 Task: Add Attachment from Google Drive to Card Card0000000063 in Board Board0000000016 in Workspace WS0000000006 in Trello. Add Cover Orange to Card Card0000000063 in Board Board0000000016 in Workspace WS0000000006 in Trello. Add "Add Label …" with "Title" Title0000000063 to Button Button0000000063 to Card Card0000000063 in Board Board0000000016 in Workspace WS0000000006 in Trello. Add Description DS0000000063 to Card Card0000000063 in Board Board0000000016 in Workspace WS0000000006 in Trello. Add Comment CM0000000063 to Card Card0000000063 in Board Board0000000016 in Workspace WS0000000006 in Trello
Action: Mouse moved to (99, 350)
Screenshot: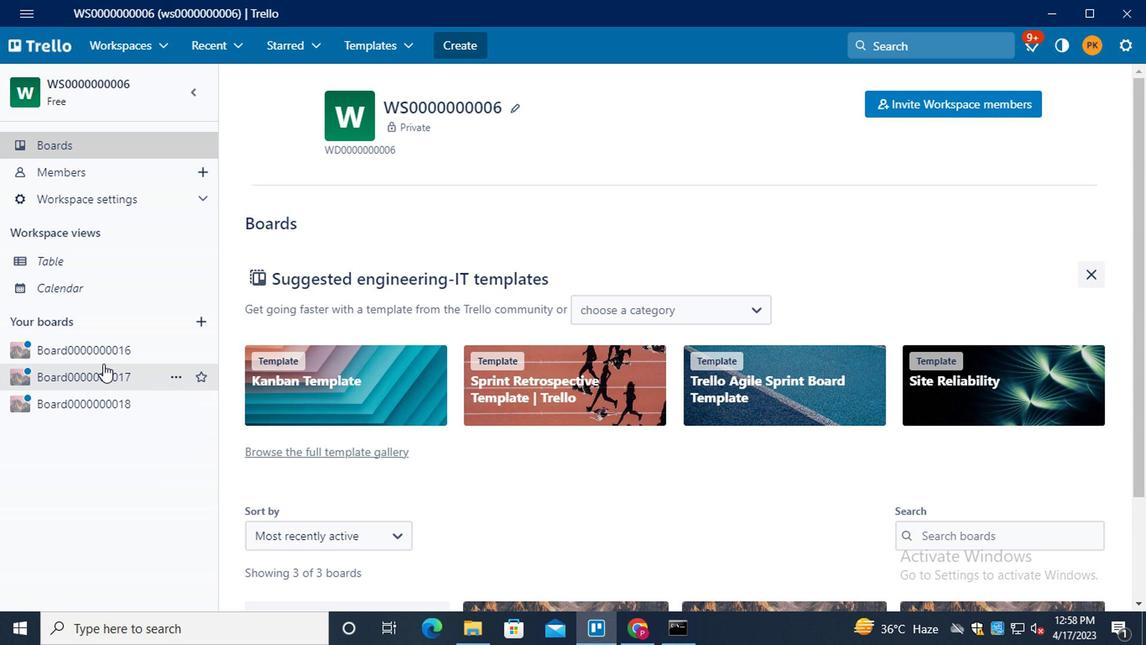 
Action: Mouse pressed left at (99, 350)
Screenshot: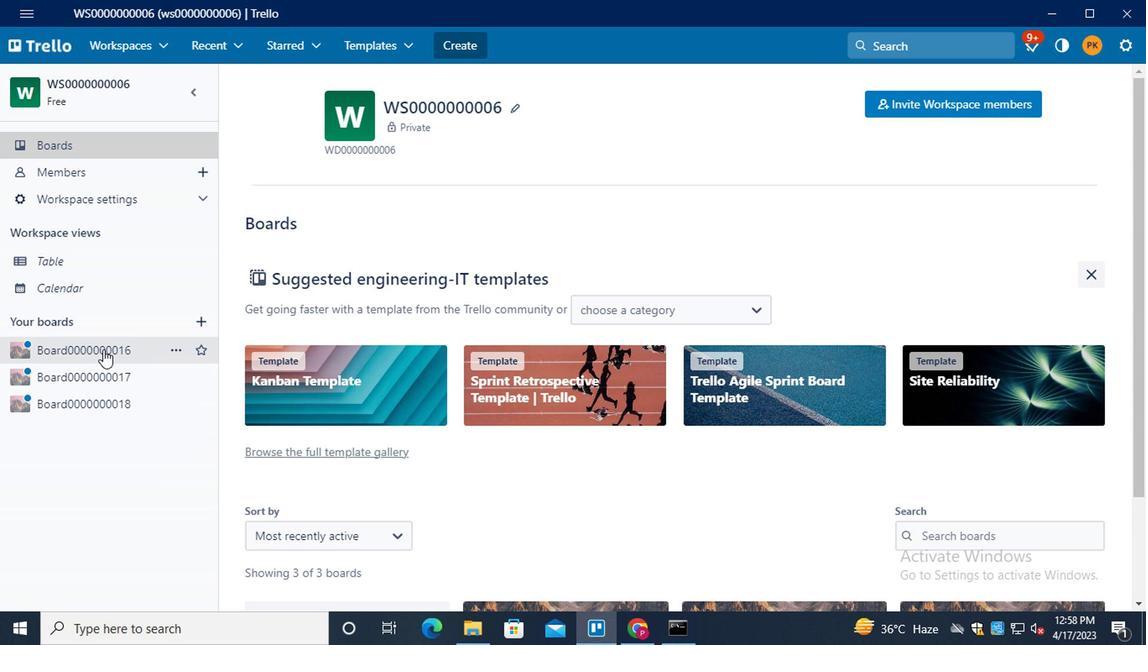 
Action: Mouse moved to (304, 470)
Screenshot: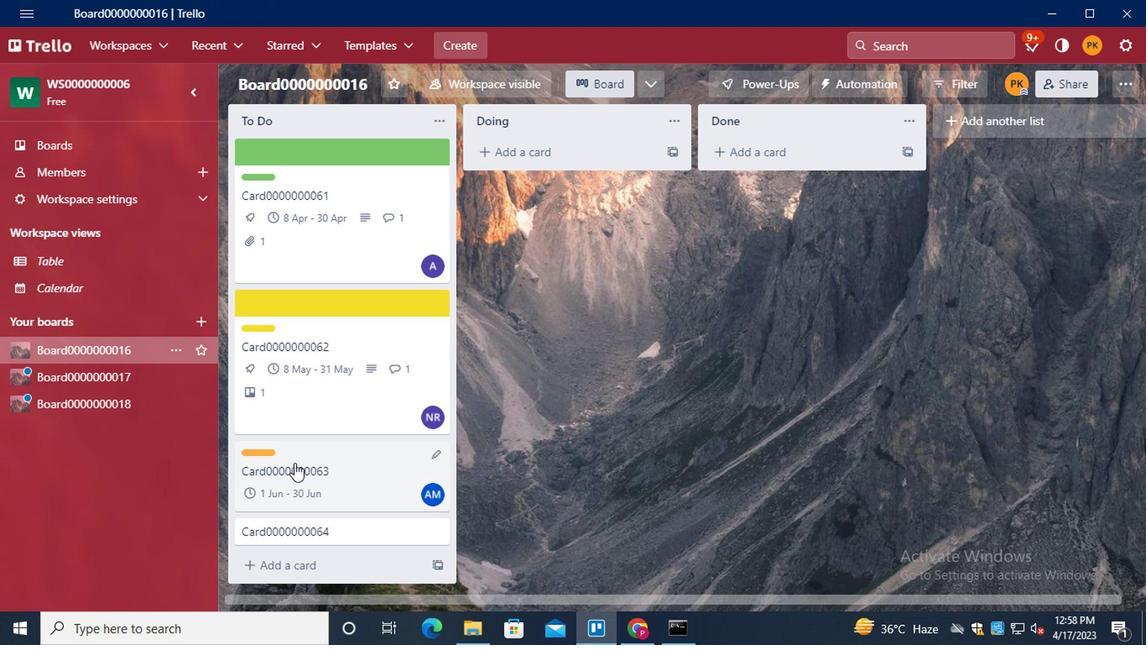 
Action: Mouse pressed left at (304, 470)
Screenshot: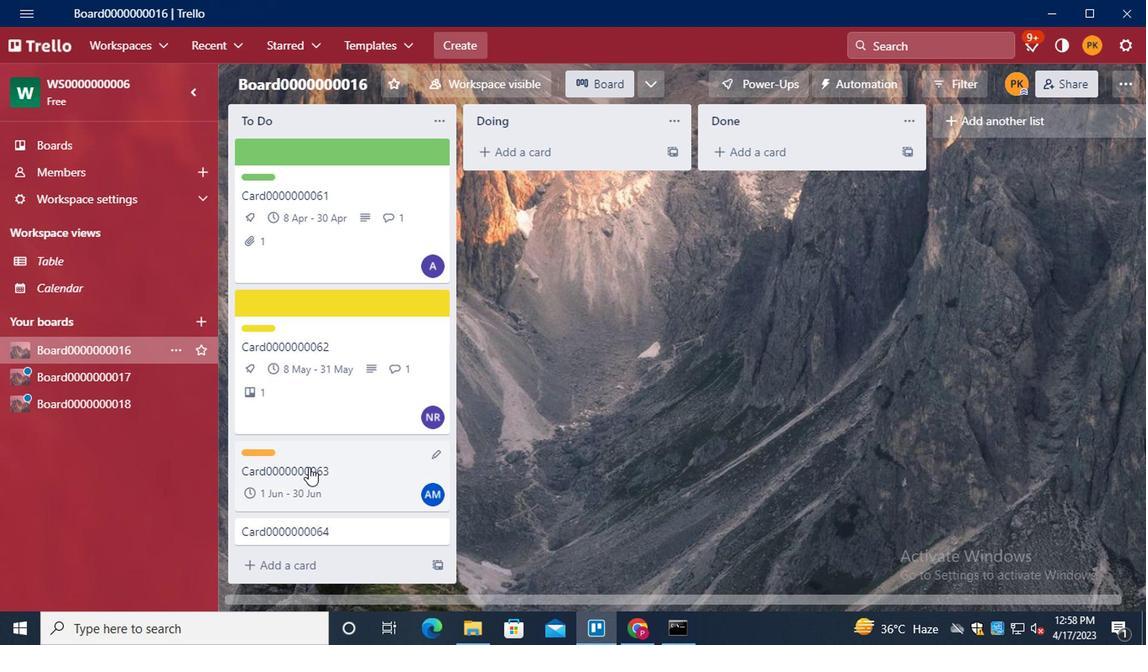 
Action: Mouse moved to (772, 298)
Screenshot: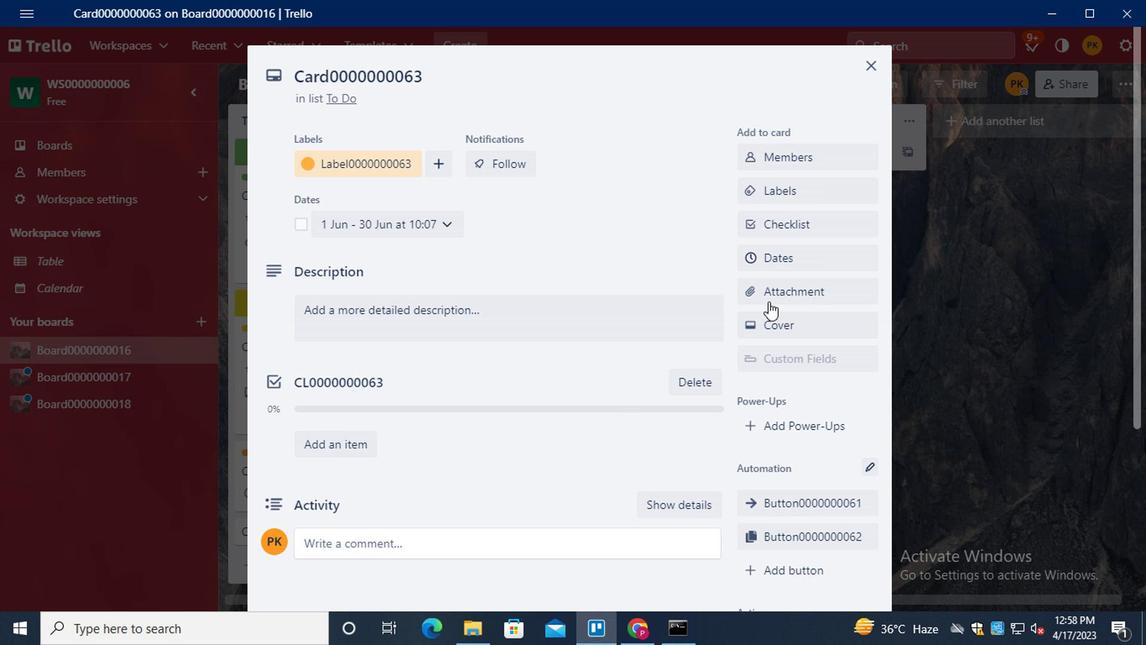 
Action: Mouse pressed left at (772, 298)
Screenshot: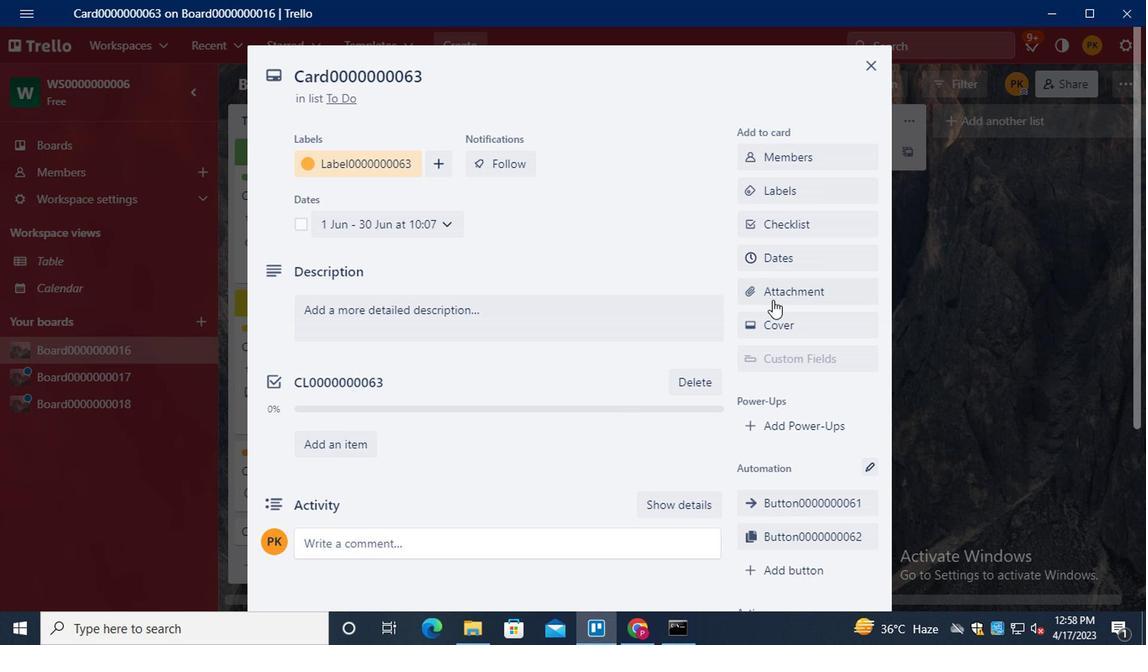 
Action: Mouse moved to (811, 206)
Screenshot: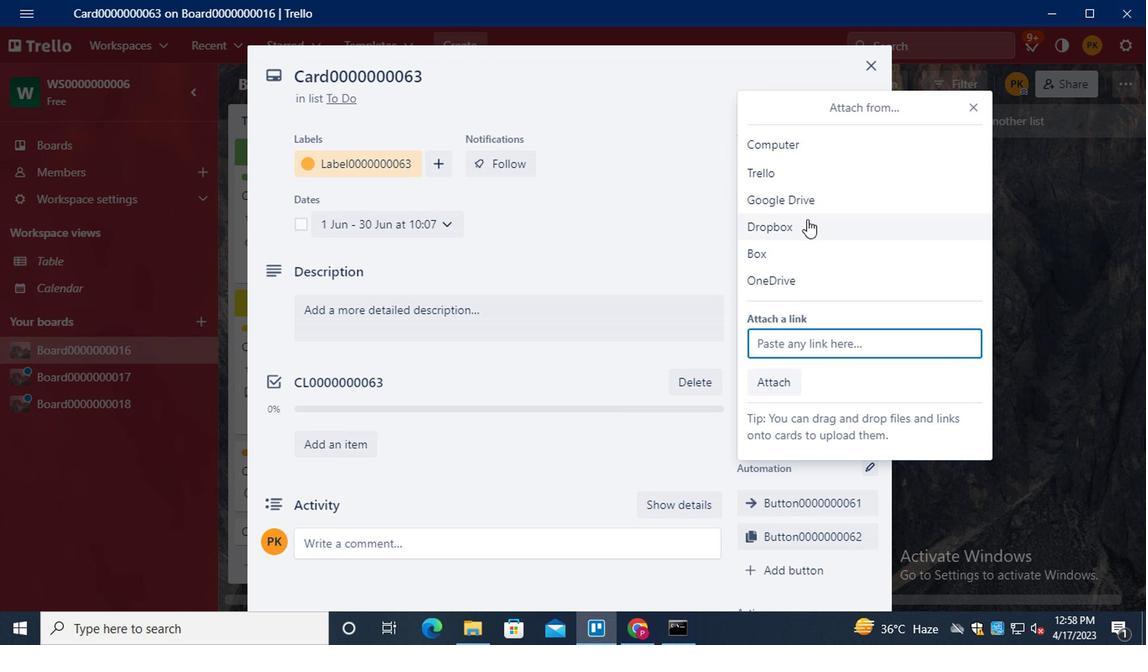 
Action: Mouse pressed left at (811, 206)
Screenshot: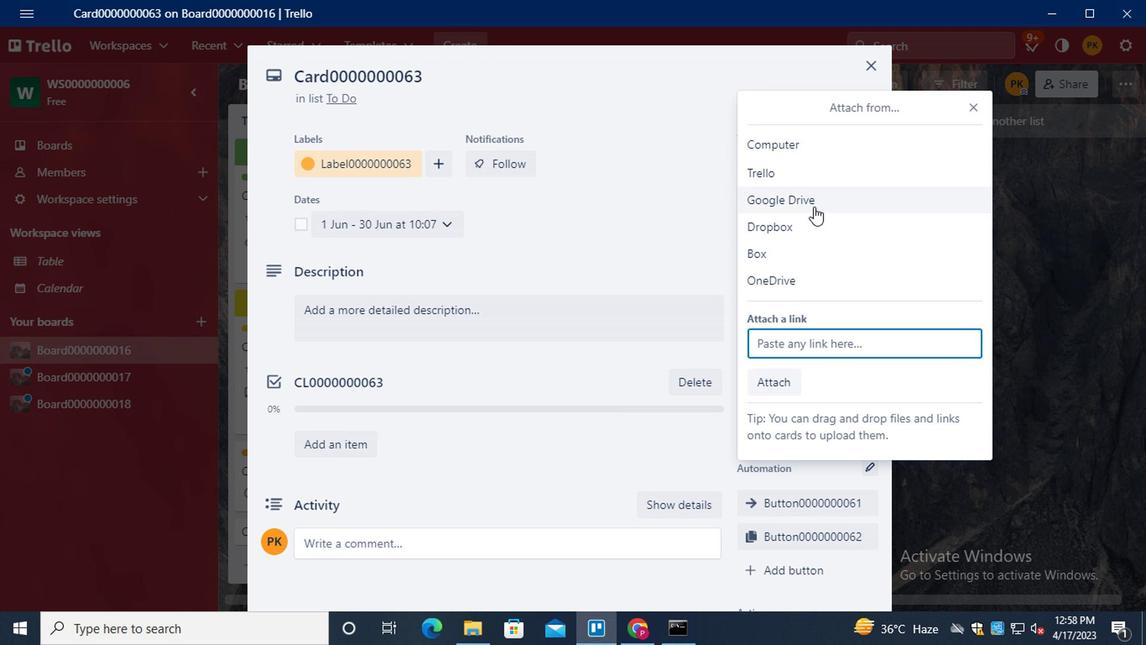 
Action: Mouse moved to (575, 270)
Screenshot: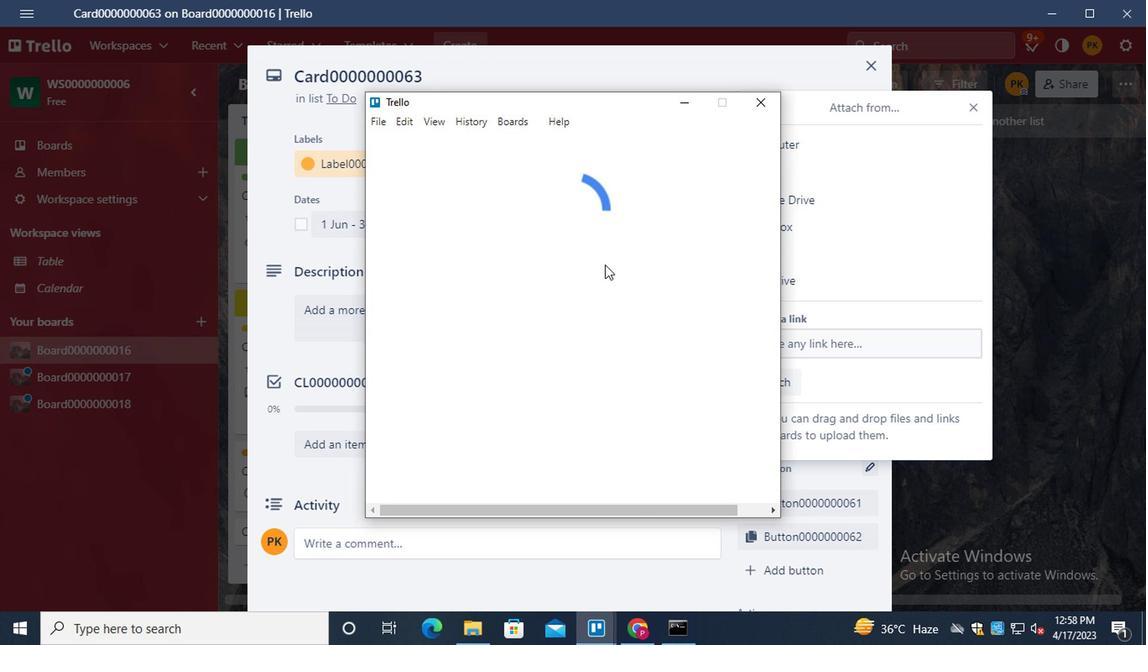 
Action: Mouse scrolled (575, 269) with delta (0, -1)
Screenshot: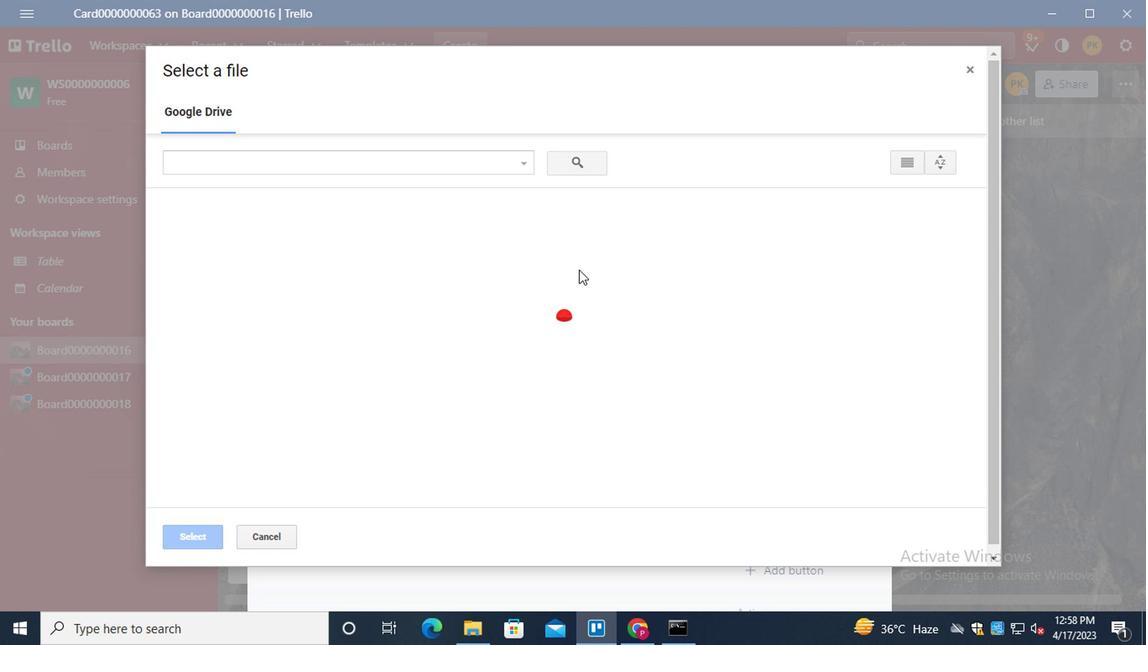 
Action: Mouse scrolled (575, 269) with delta (0, -1)
Screenshot: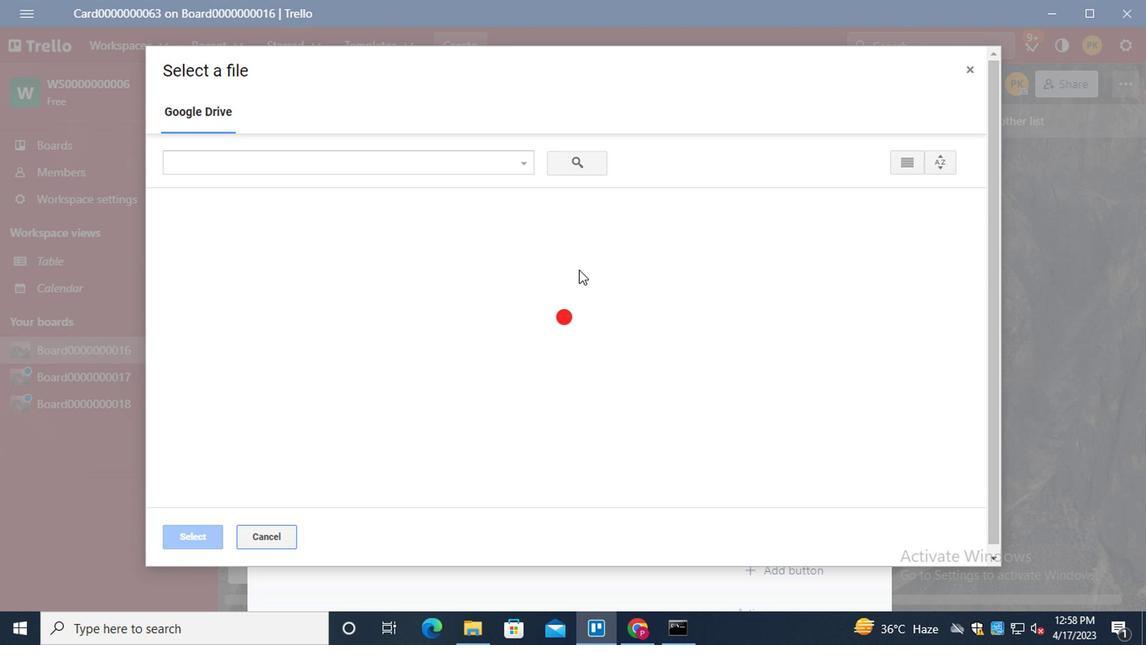 
Action: Mouse scrolled (575, 269) with delta (0, -1)
Screenshot: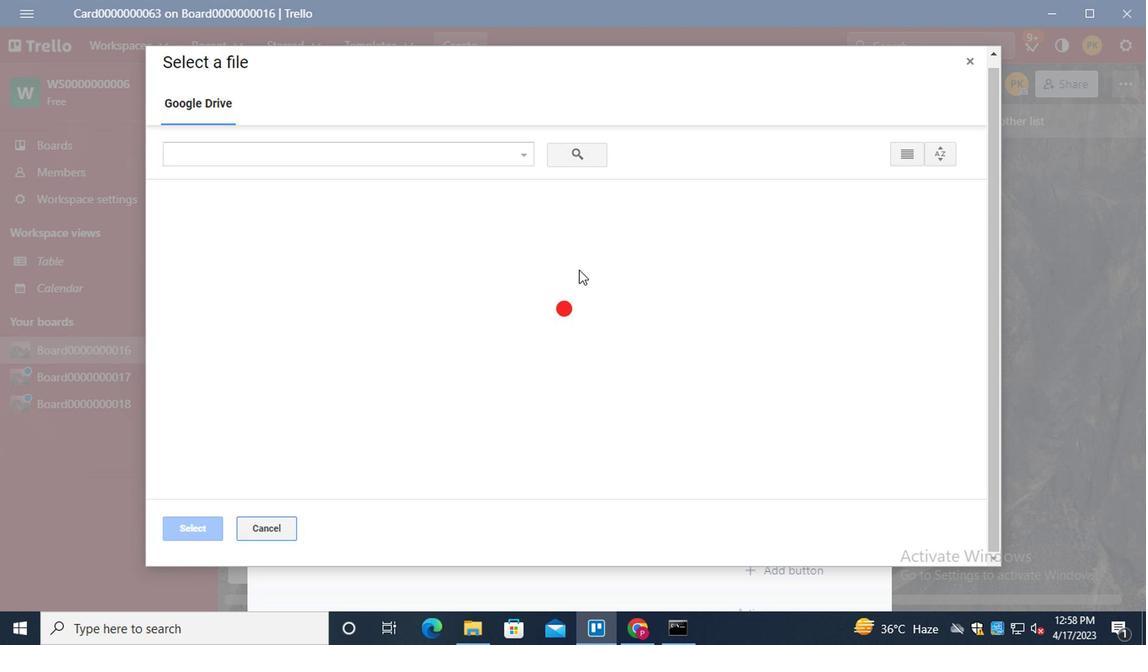 
Action: Mouse scrolled (575, 269) with delta (0, -1)
Screenshot: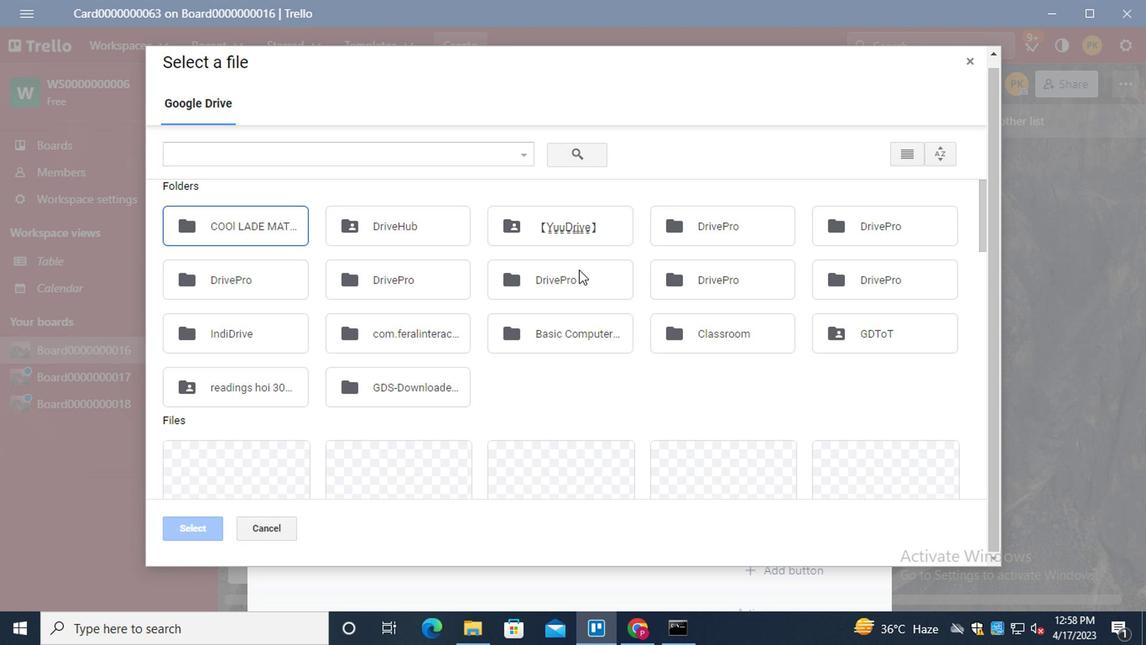
Action: Mouse scrolled (575, 269) with delta (0, -1)
Screenshot: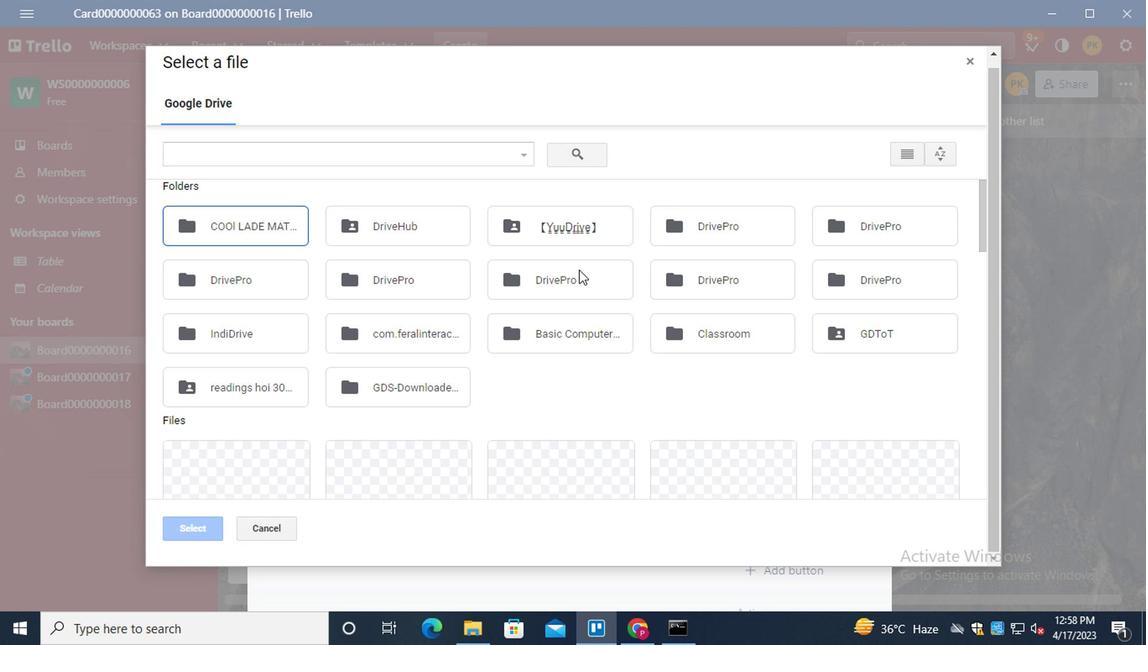 
Action: Mouse scrolled (575, 269) with delta (0, -1)
Screenshot: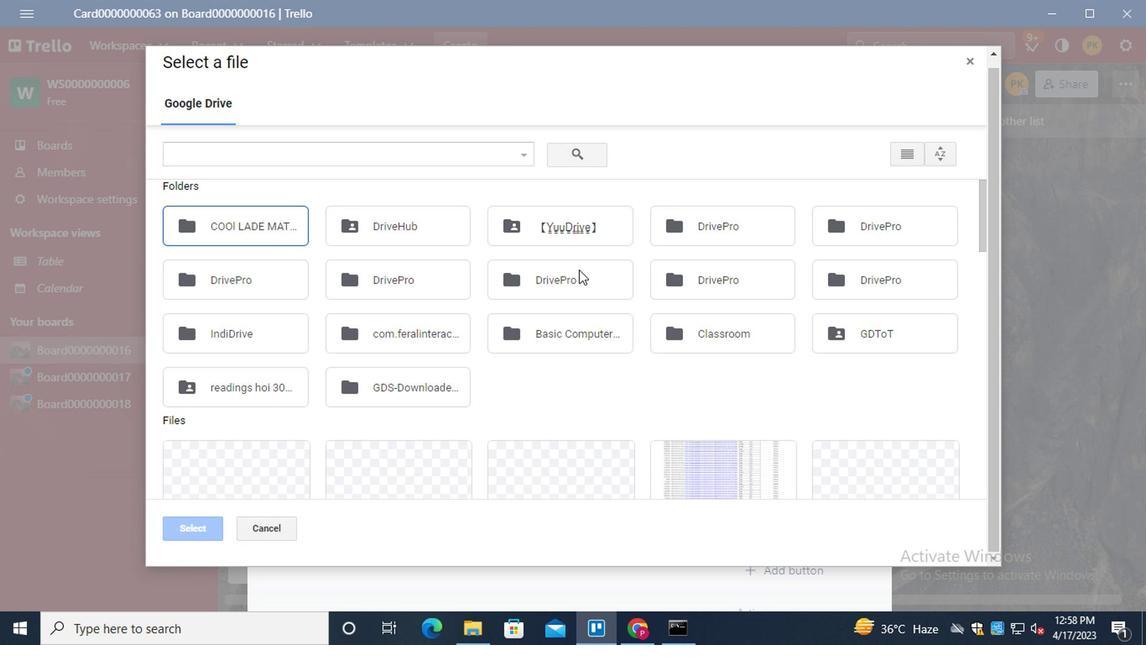 
Action: Mouse scrolled (575, 269) with delta (0, -1)
Screenshot: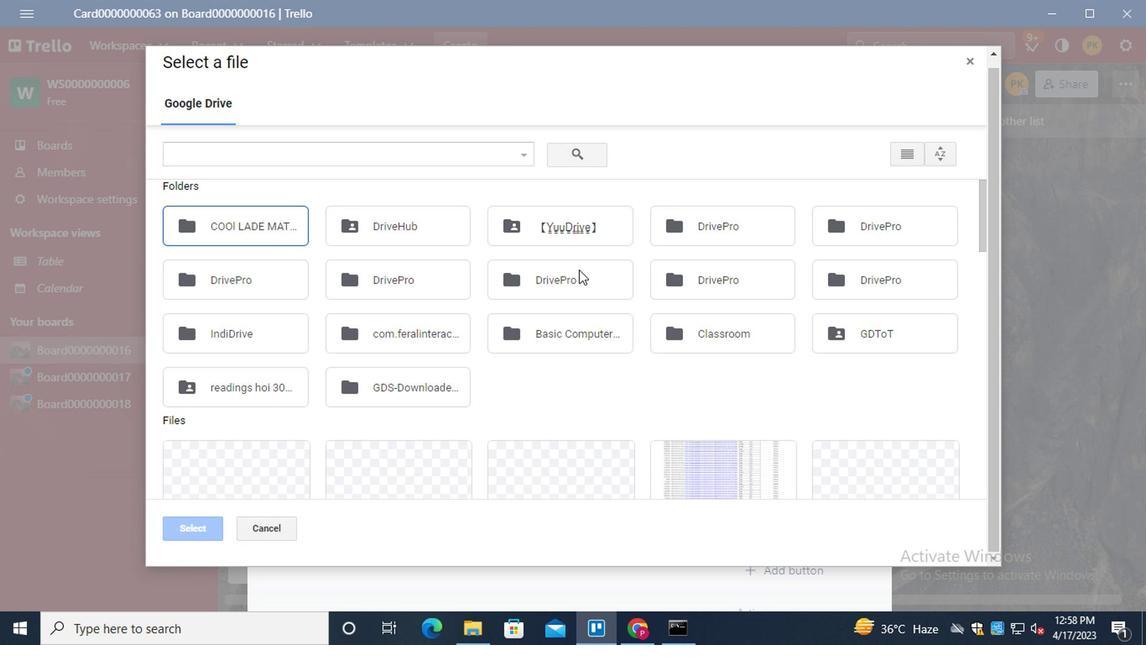 
Action: Mouse moved to (903, 349)
Screenshot: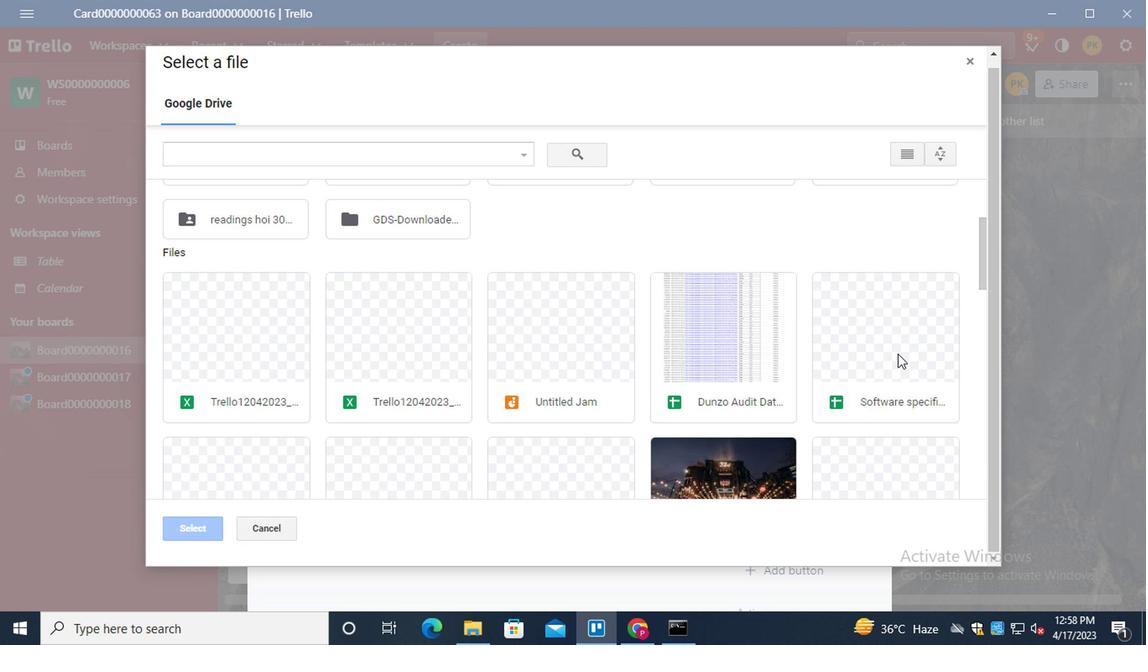 
Action: Mouse pressed left at (903, 349)
Screenshot: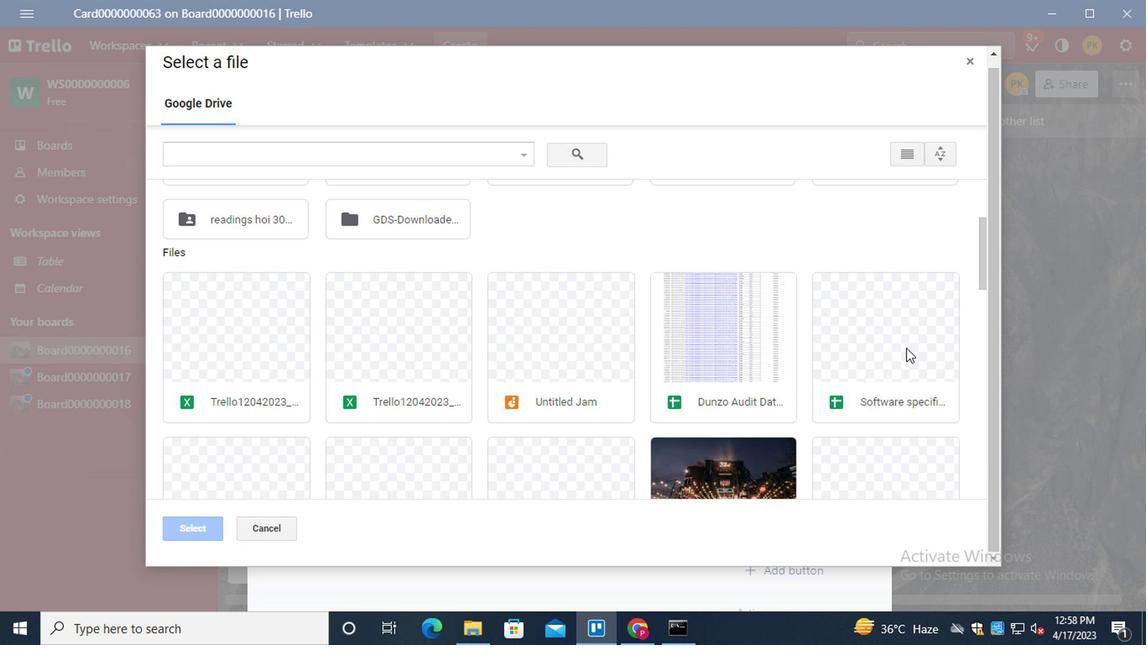 
Action: Mouse moved to (181, 530)
Screenshot: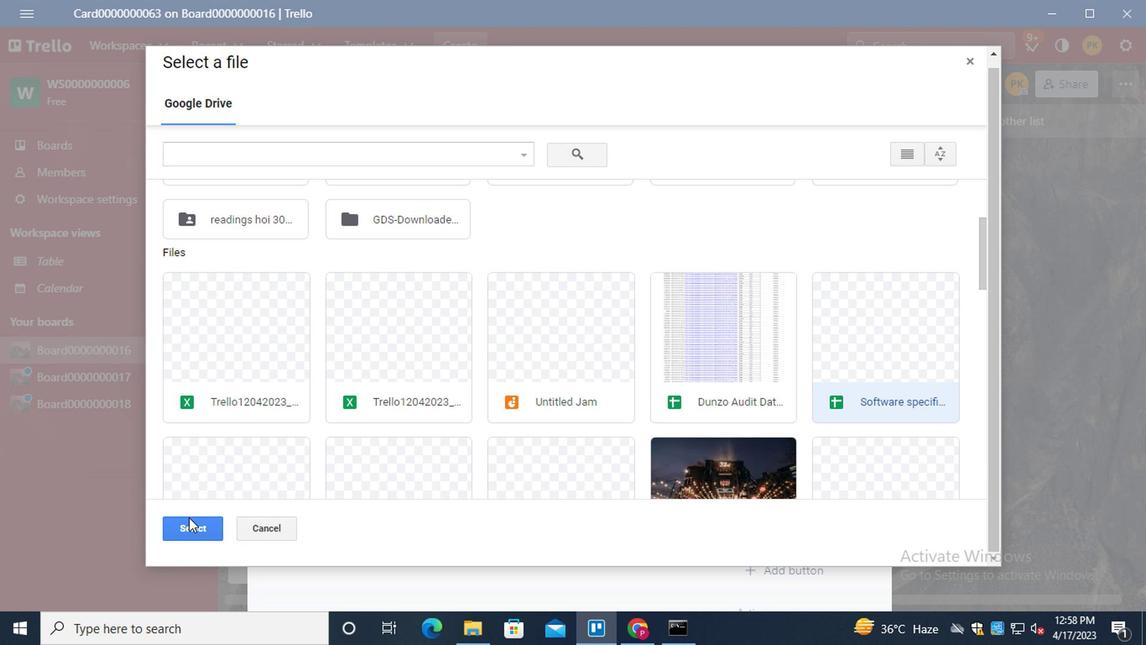
Action: Mouse pressed left at (181, 530)
Screenshot: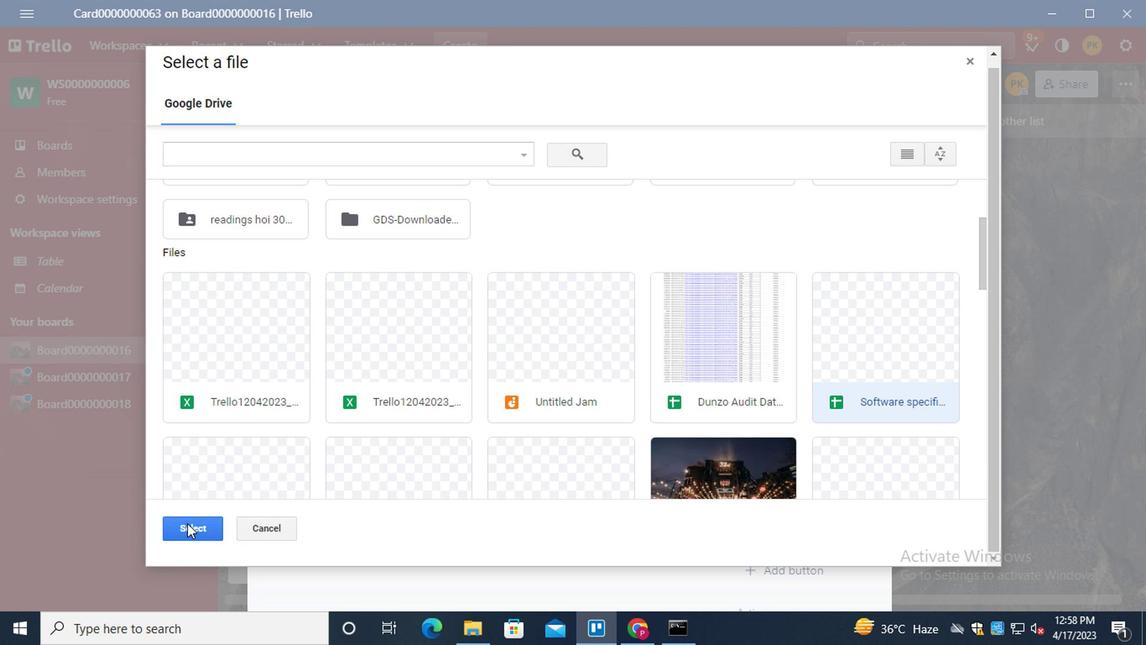 
Action: Mouse moved to (779, 330)
Screenshot: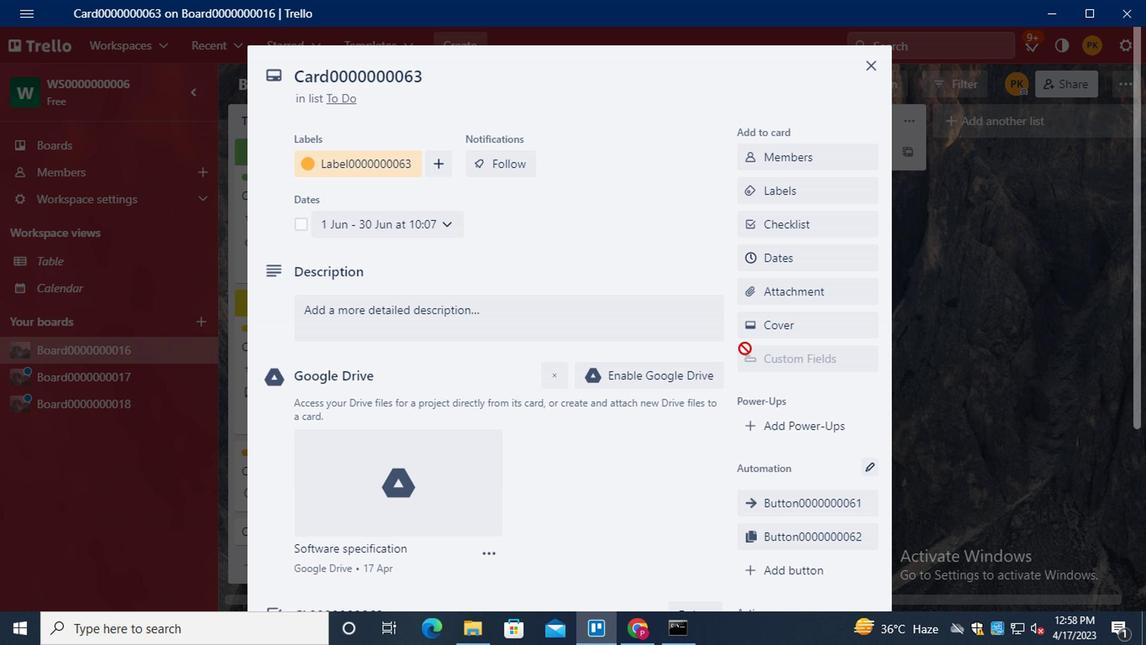 
Action: Mouse pressed left at (779, 330)
Screenshot: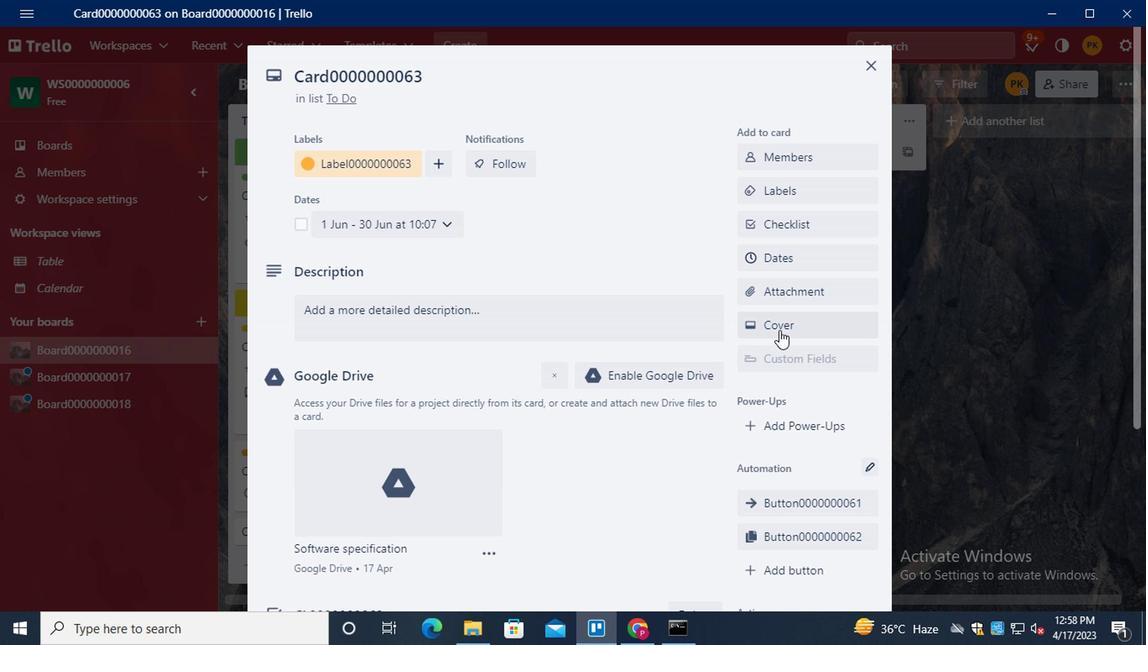 
Action: Mouse moved to (861, 287)
Screenshot: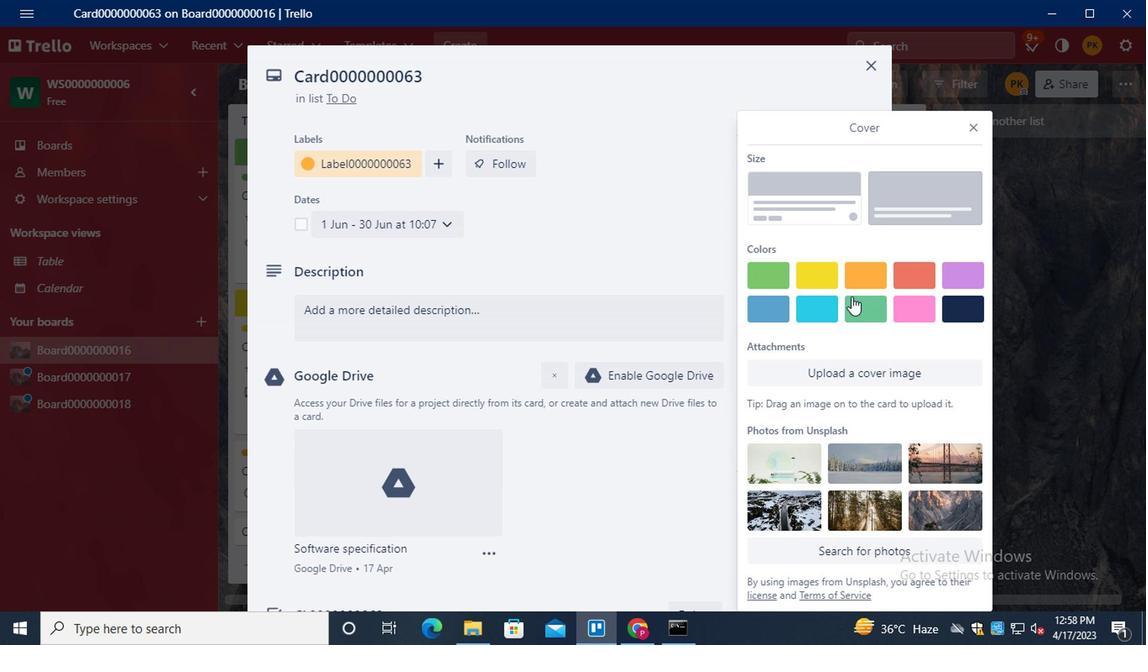 
Action: Mouse pressed left at (861, 287)
Screenshot: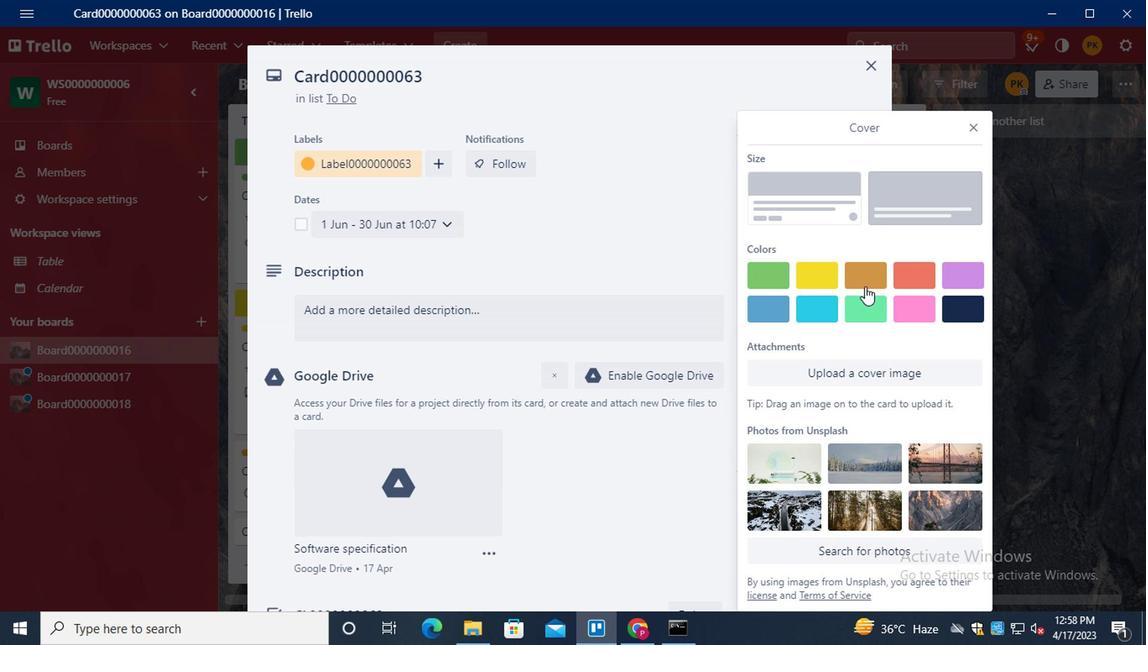 
Action: Mouse moved to (974, 91)
Screenshot: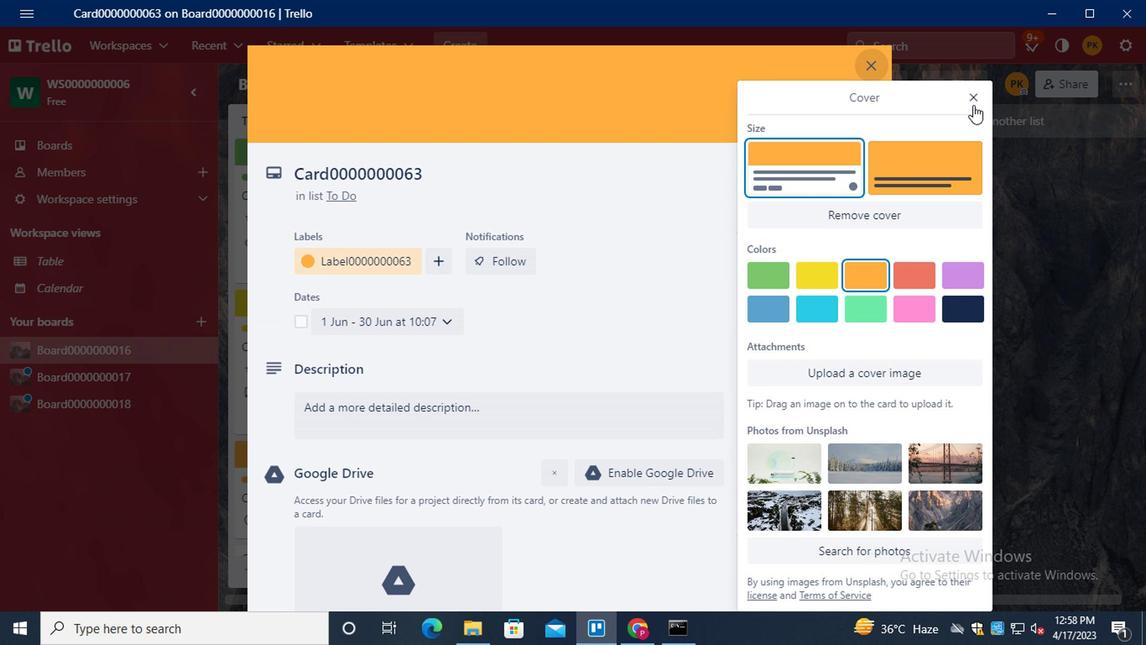 
Action: Mouse pressed left at (974, 91)
Screenshot: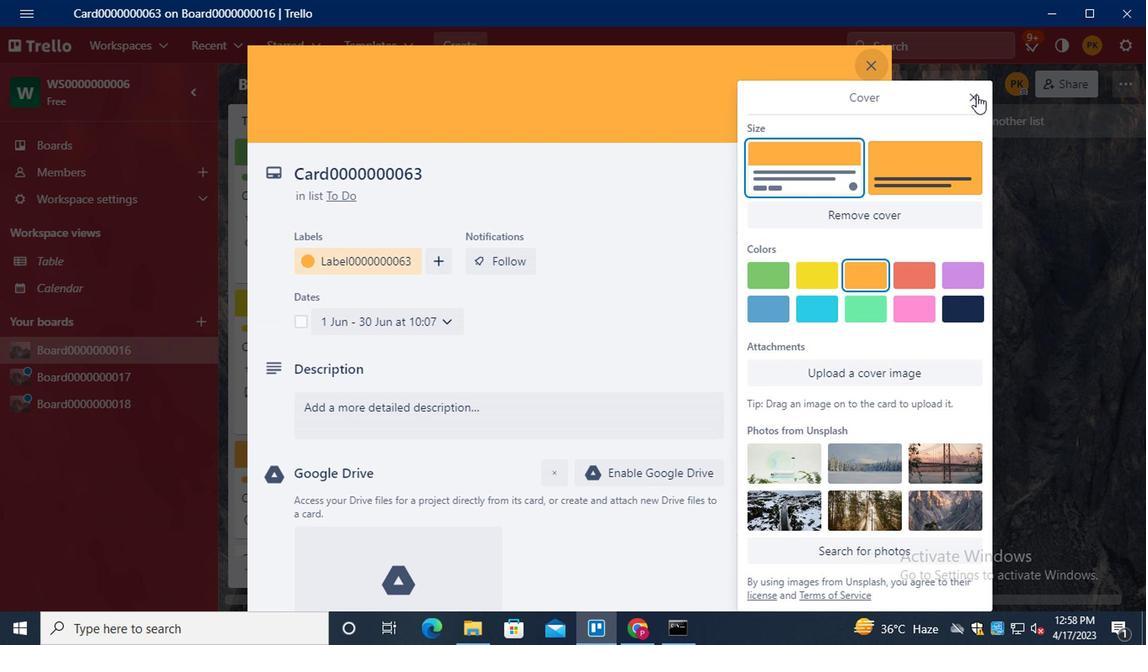 
Action: Mouse moved to (612, 356)
Screenshot: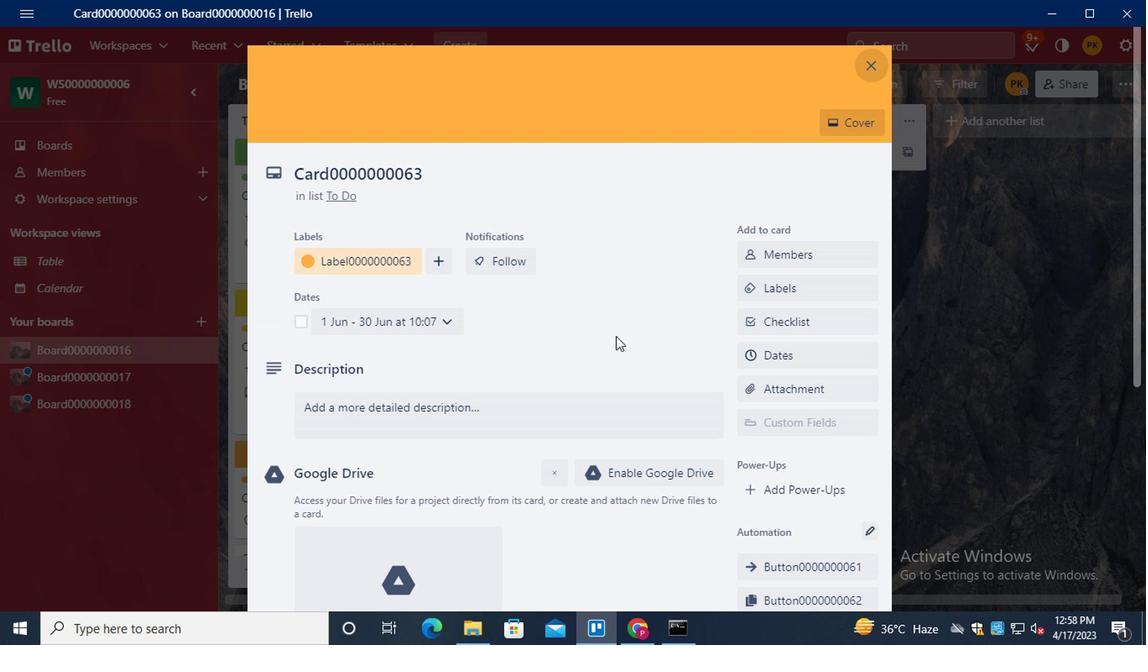 
Action: Mouse scrolled (612, 355) with delta (0, 0)
Screenshot: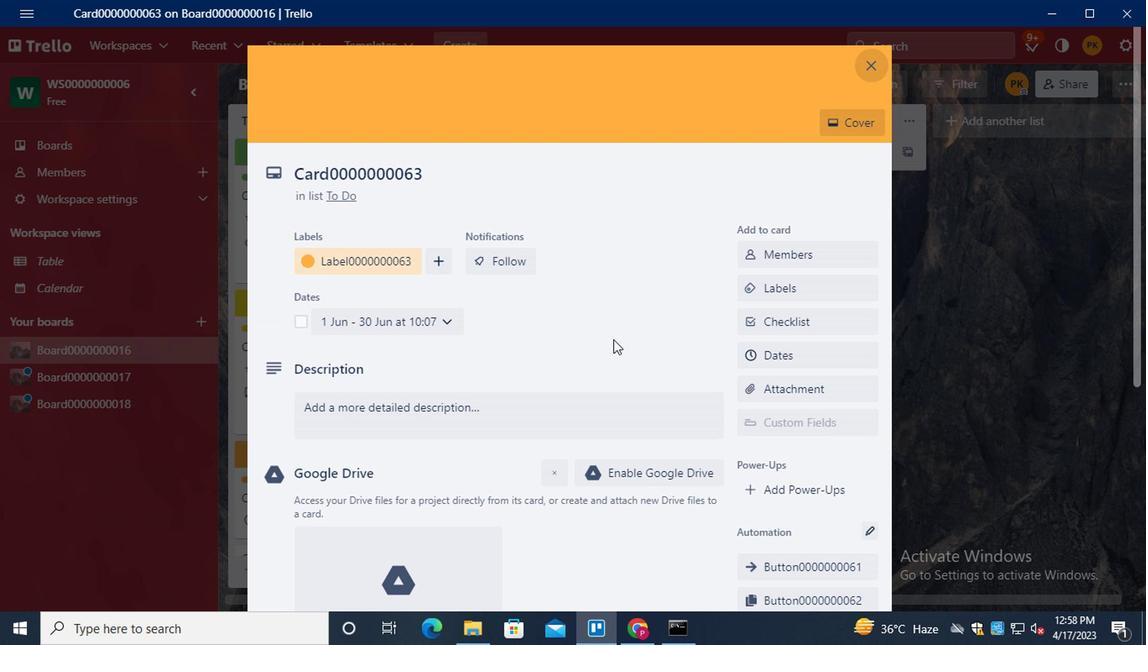 
Action: Mouse moved to (615, 360)
Screenshot: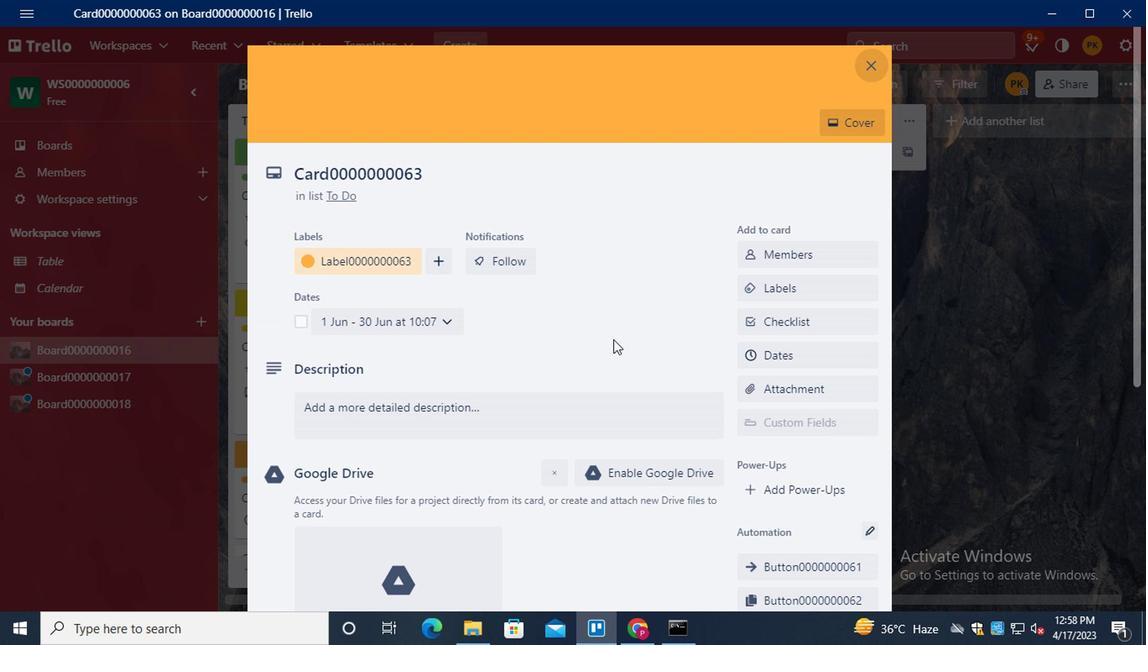 
Action: Mouse scrolled (615, 359) with delta (0, 0)
Screenshot: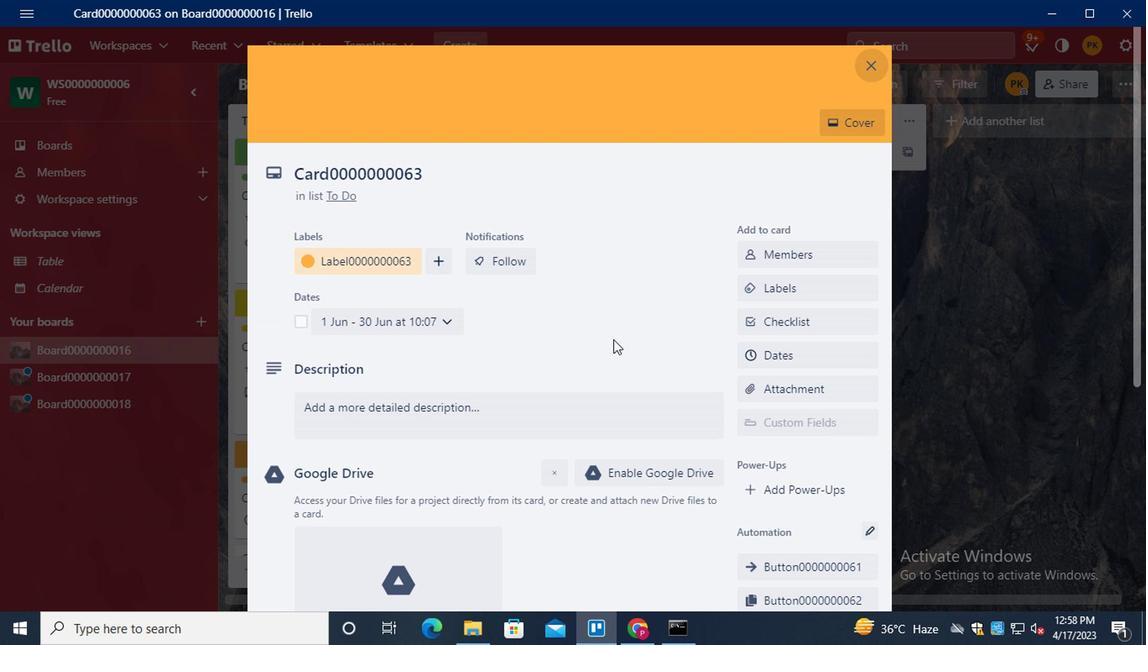 
Action: Mouse moved to (619, 364)
Screenshot: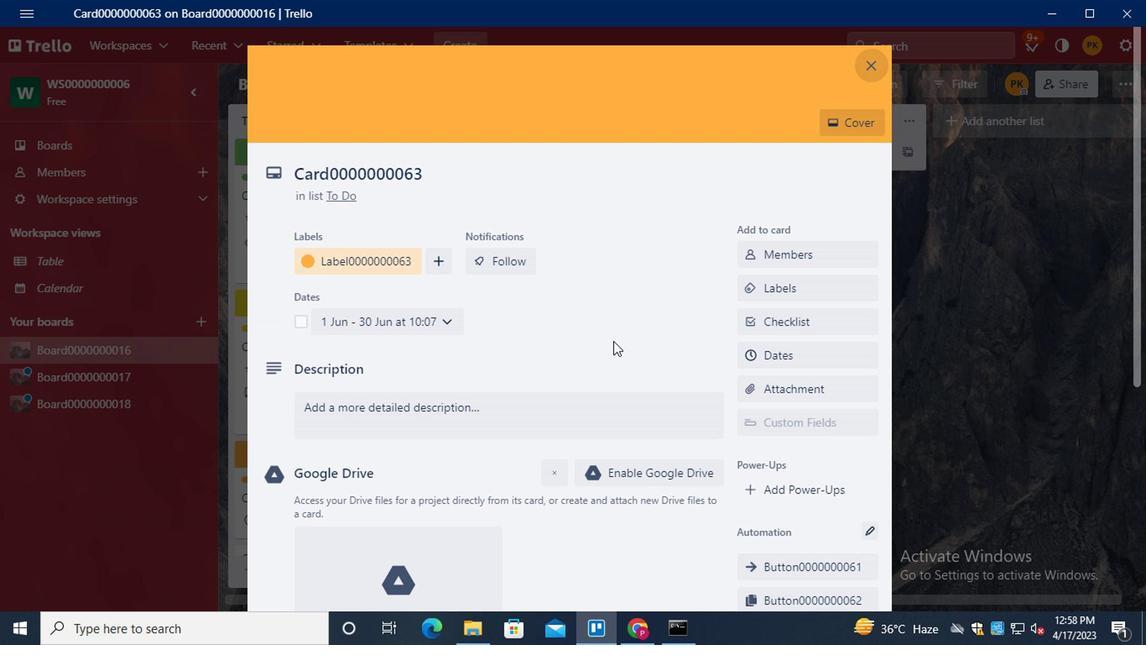 
Action: Mouse scrolled (619, 363) with delta (0, -1)
Screenshot: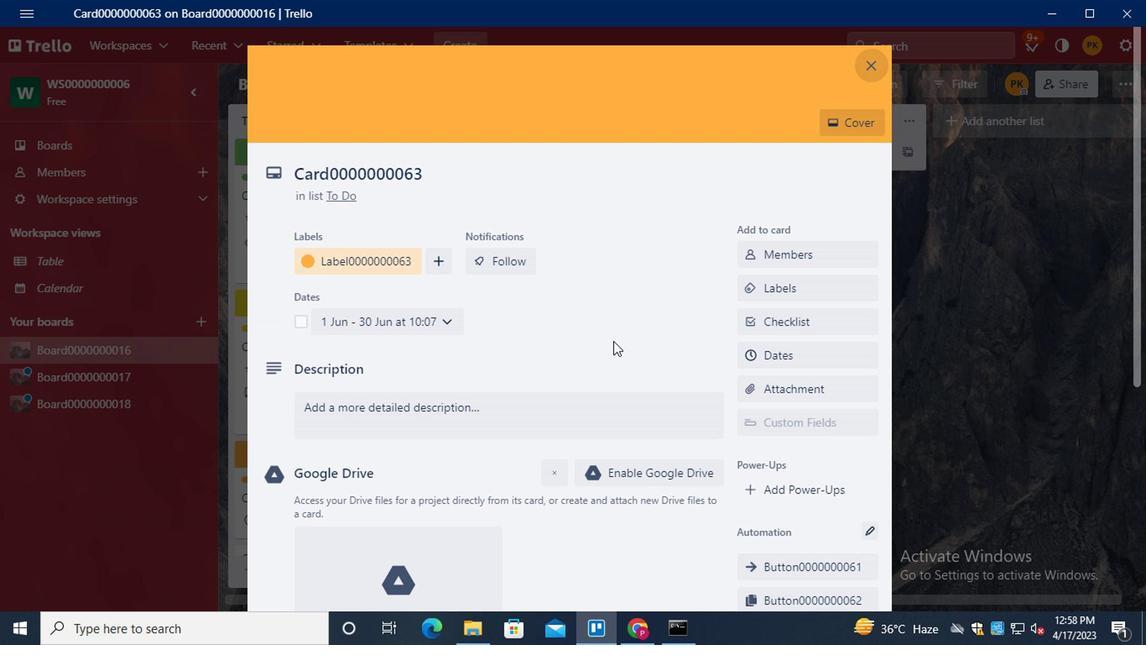 
Action: Mouse moved to (627, 371)
Screenshot: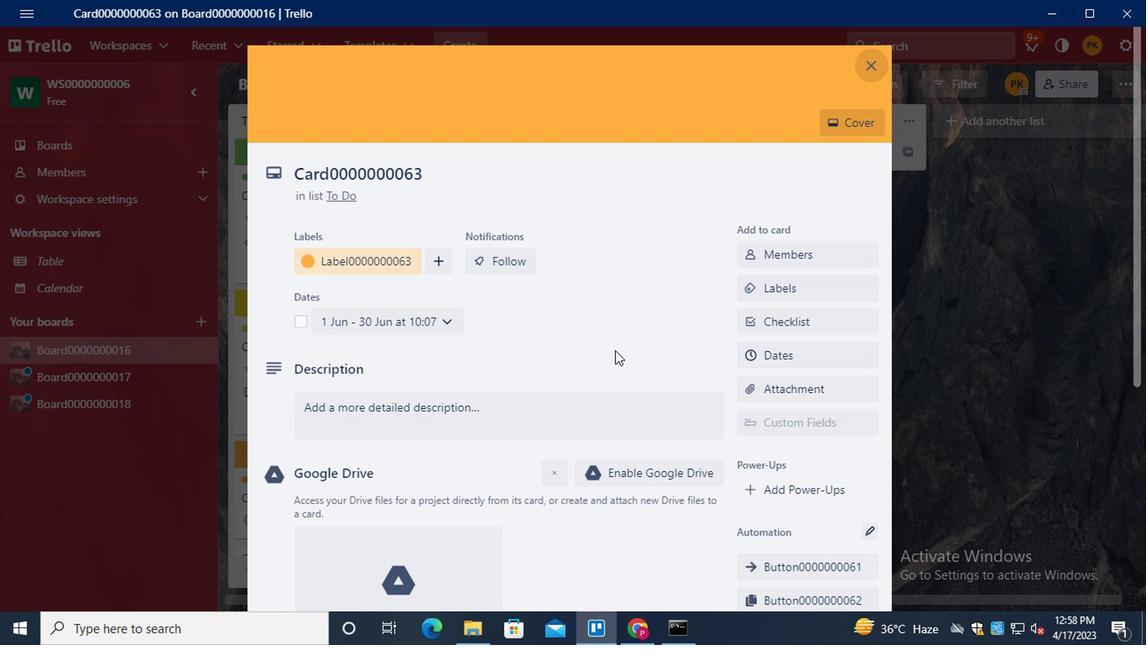 
Action: Mouse scrolled (627, 370) with delta (0, -1)
Screenshot: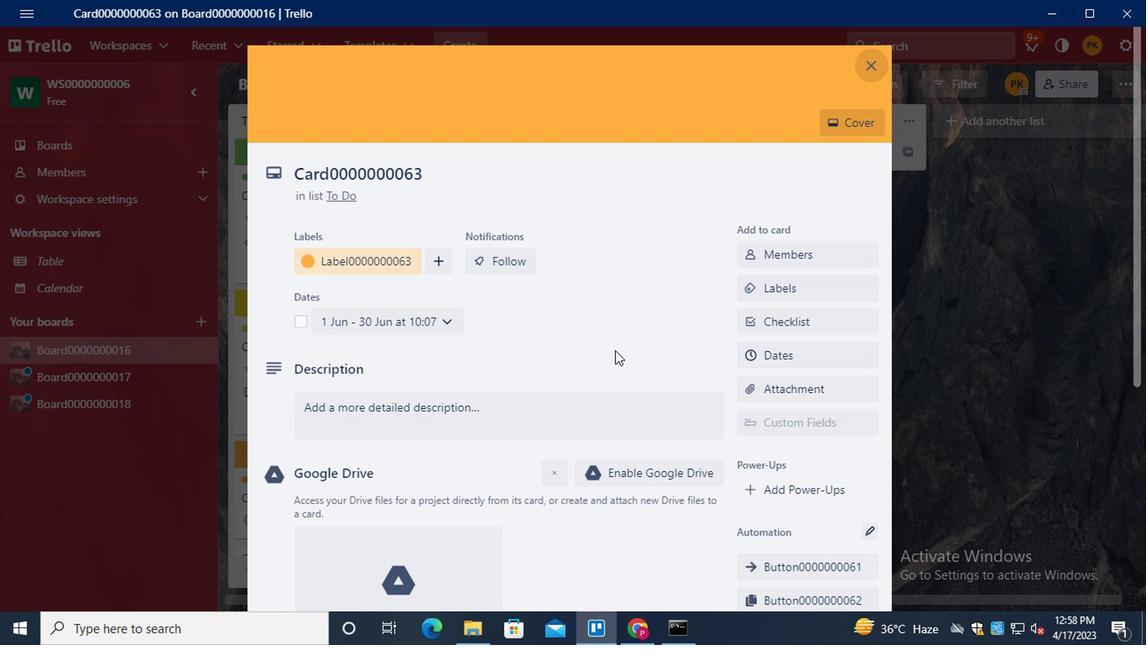 
Action: Mouse moved to (812, 301)
Screenshot: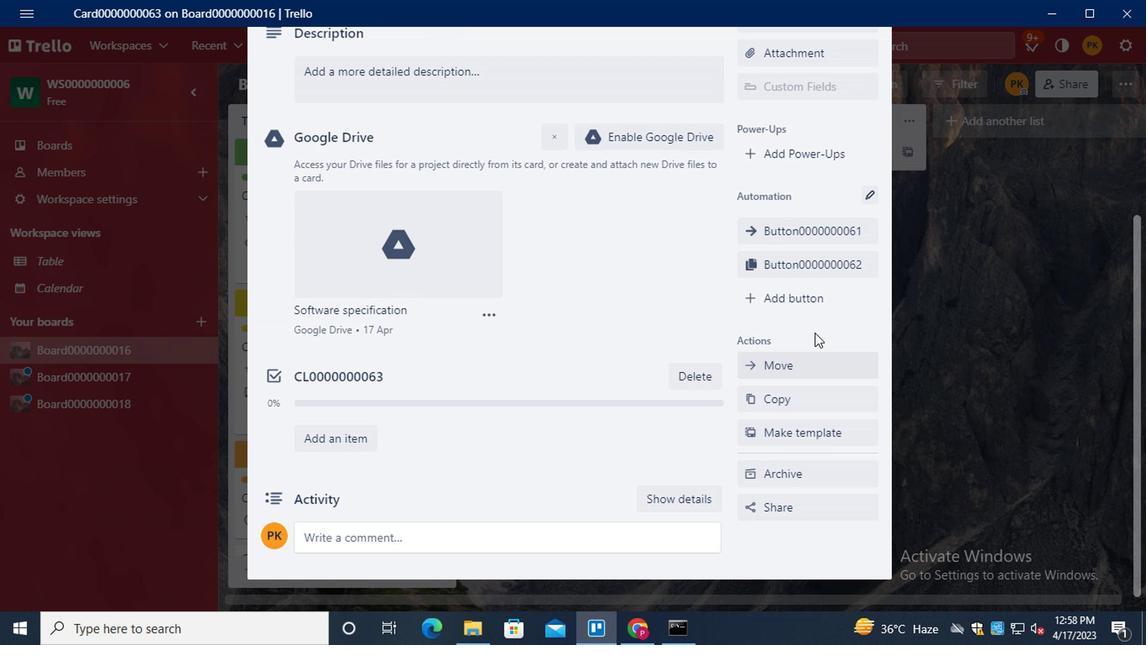 
Action: Mouse pressed left at (812, 301)
Screenshot: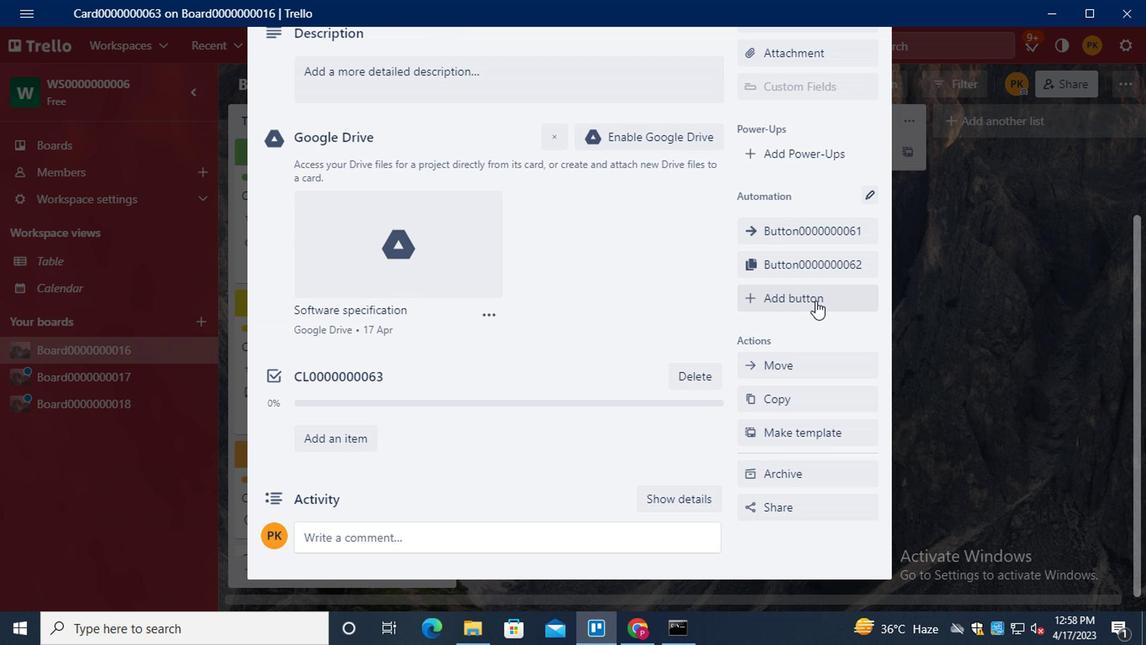 
Action: Mouse moved to (818, 225)
Screenshot: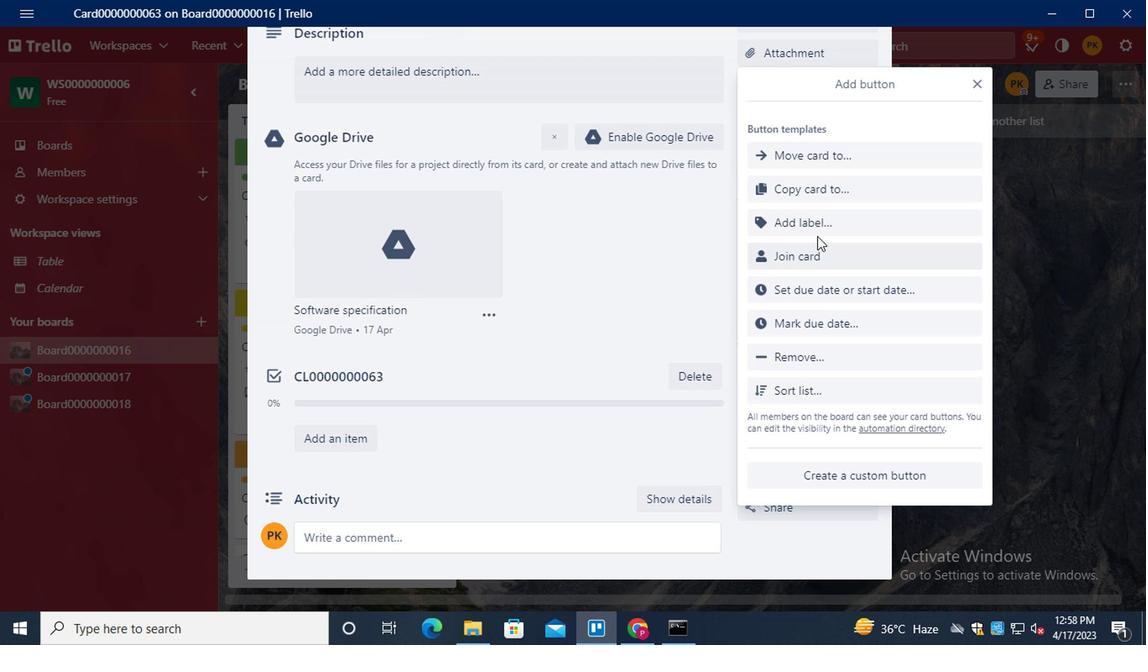 
Action: Mouse pressed left at (818, 225)
Screenshot: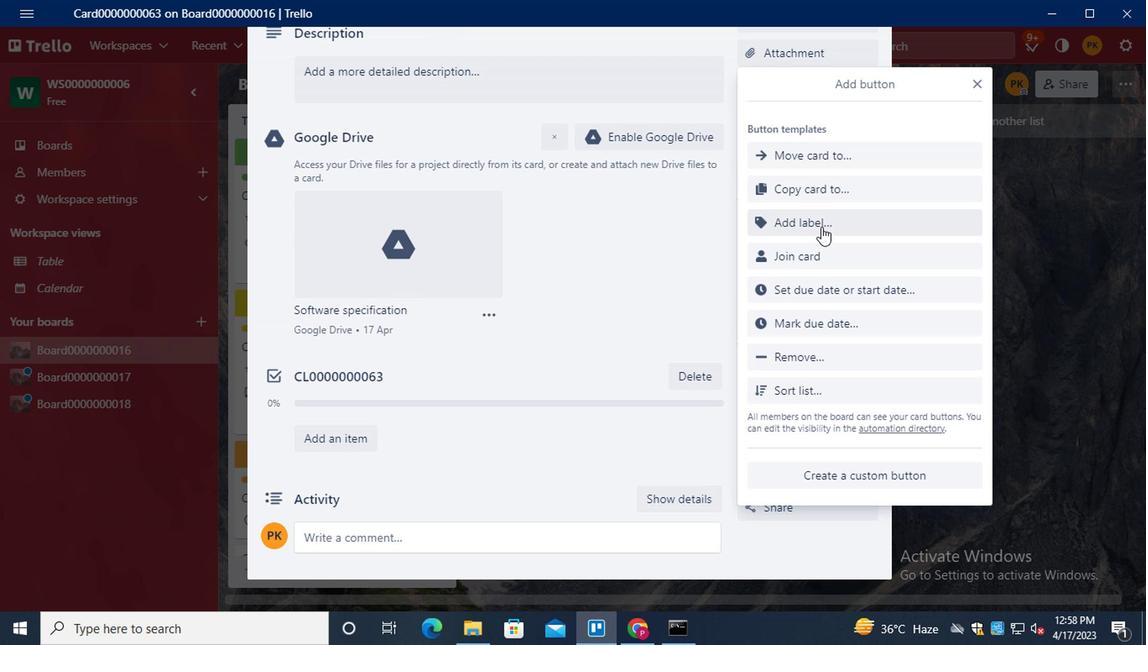 
Action: Key pressed <Key.shift>TITLE0000000063
Screenshot: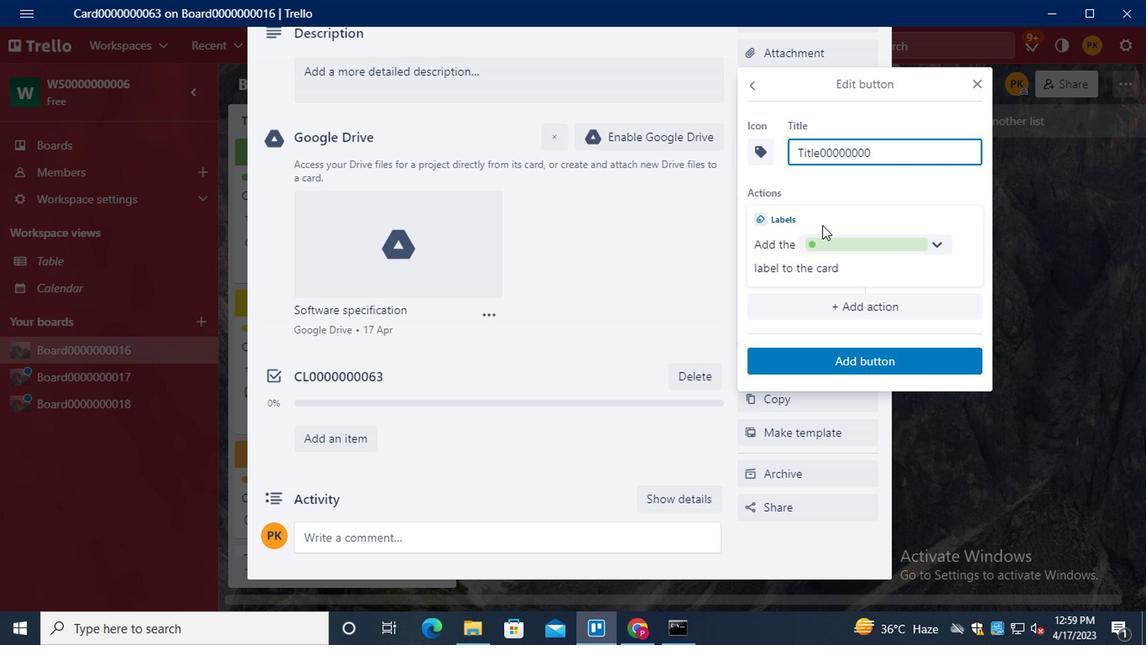
Action: Mouse moved to (846, 360)
Screenshot: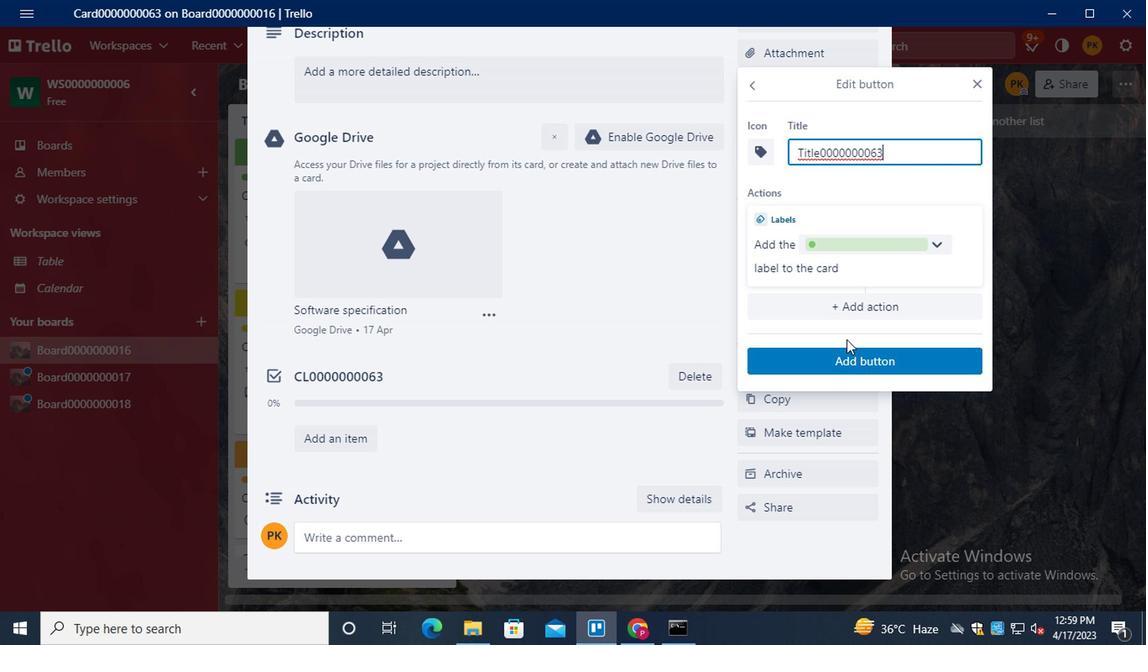 
Action: Mouse pressed left at (846, 360)
Screenshot: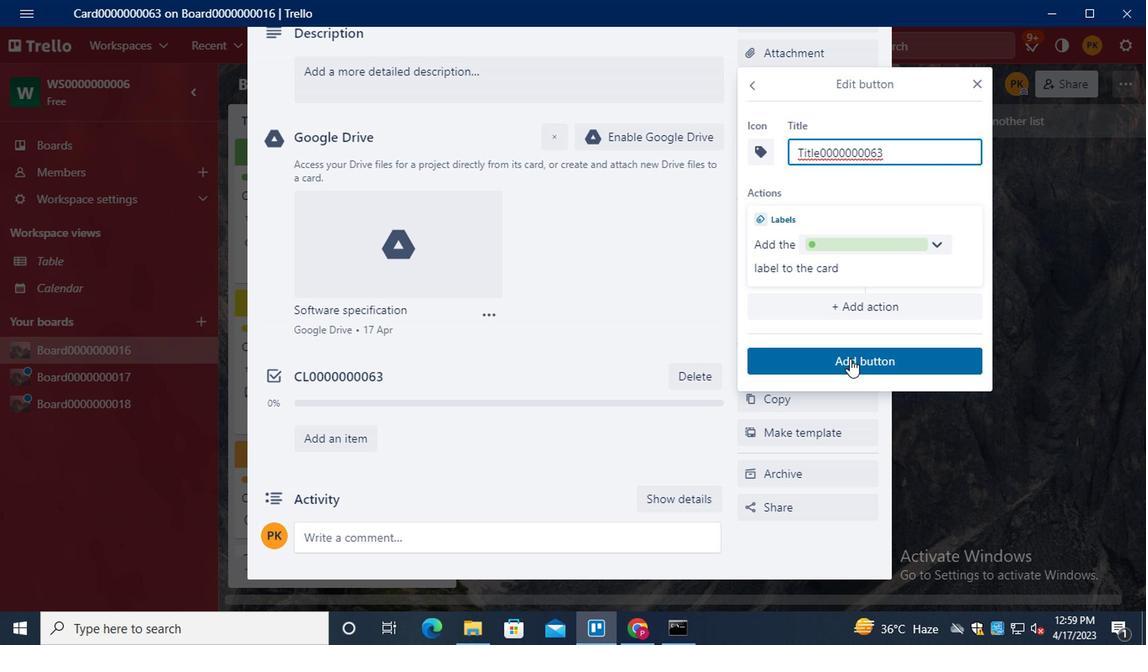 
Action: Mouse moved to (449, 79)
Screenshot: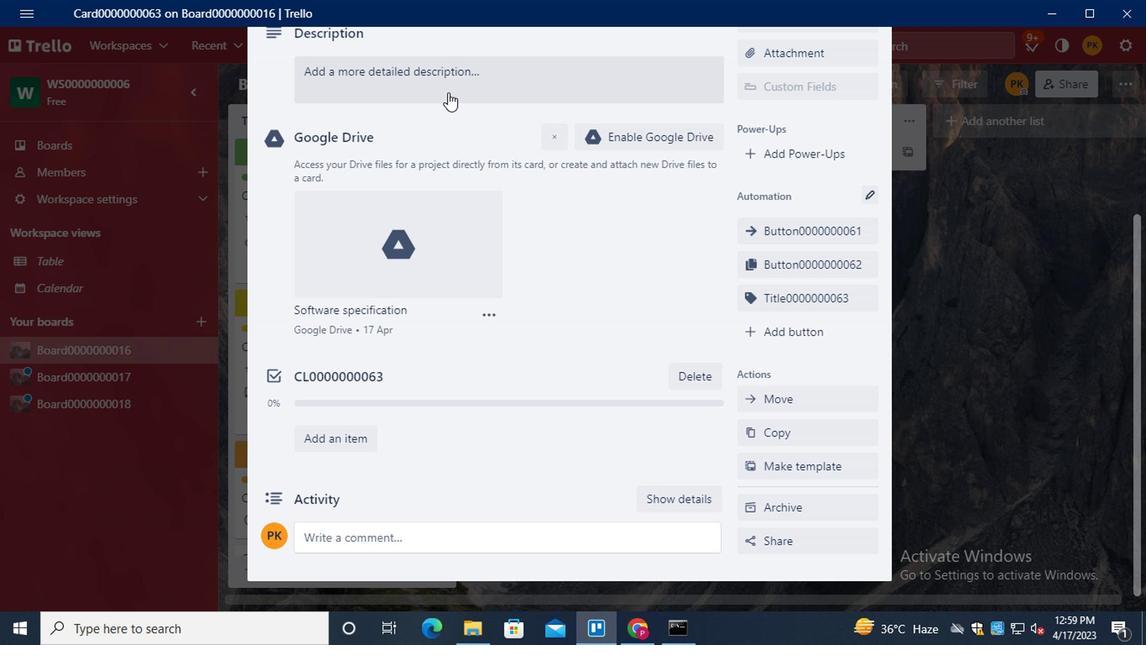
Action: Mouse pressed left at (449, 79)
Screenshot: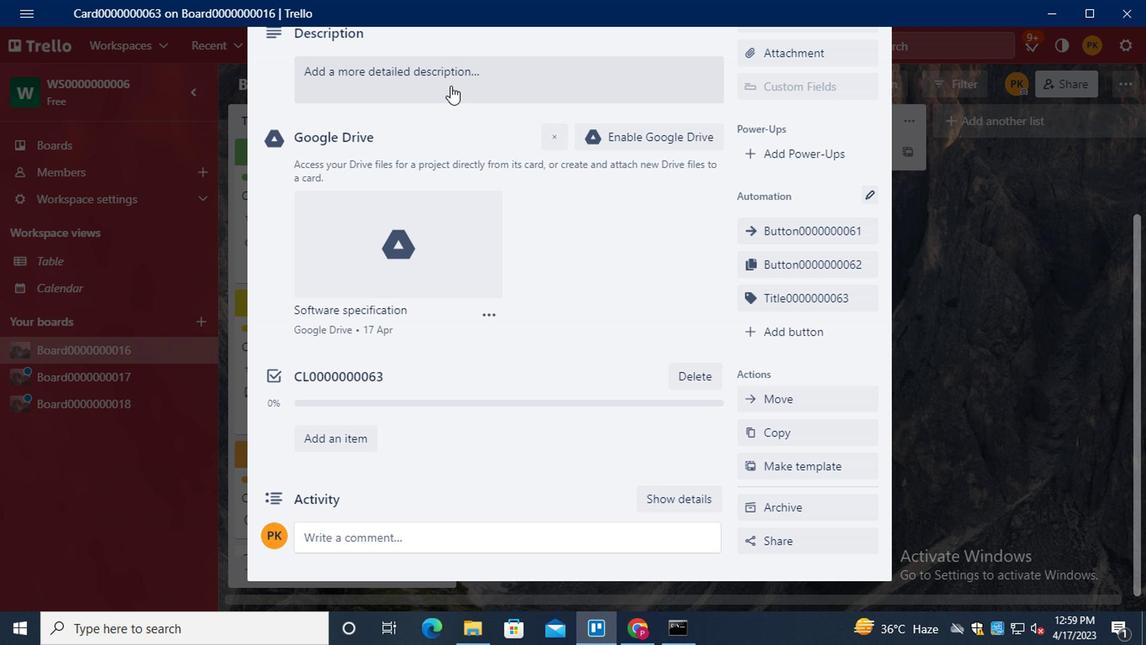 
Action: Mouse moved to (449, 79)
Screenshot: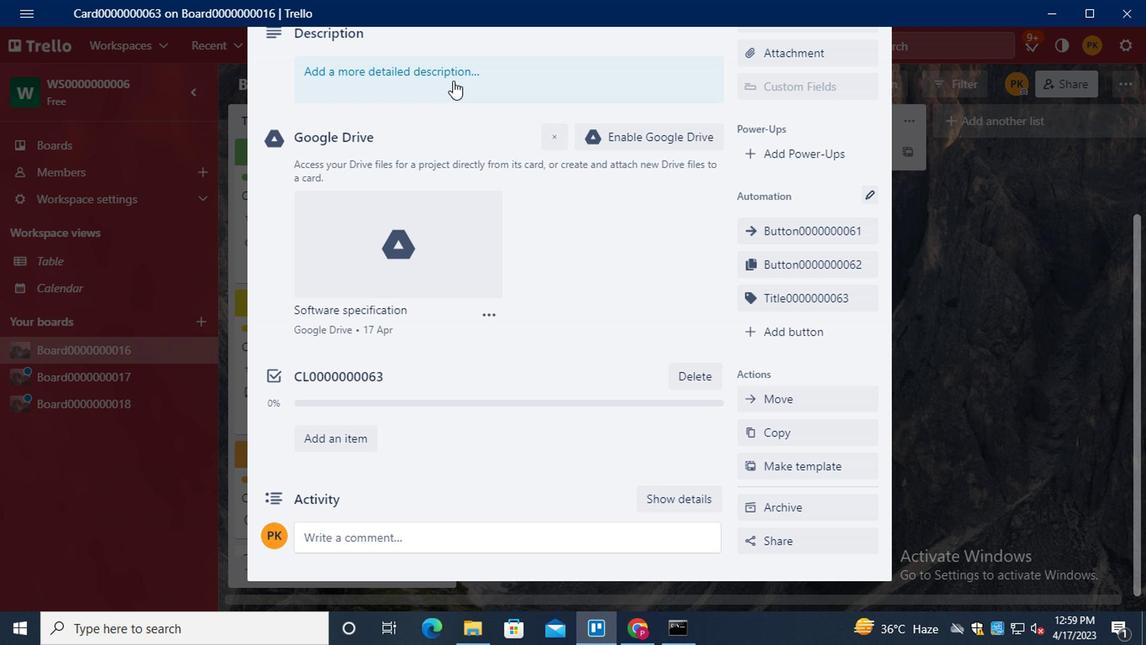 
Action: Key pressed <Key.shift>DS0000000063
Screenshot: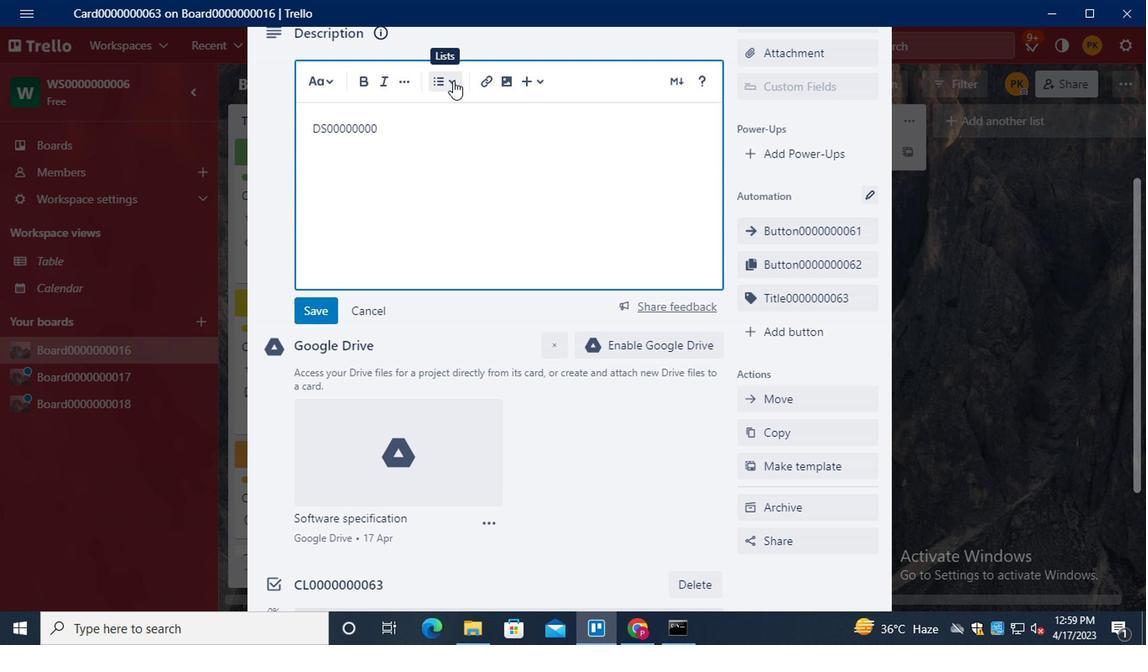 
Action: Mouse moved to (311, 299)
Screenshot: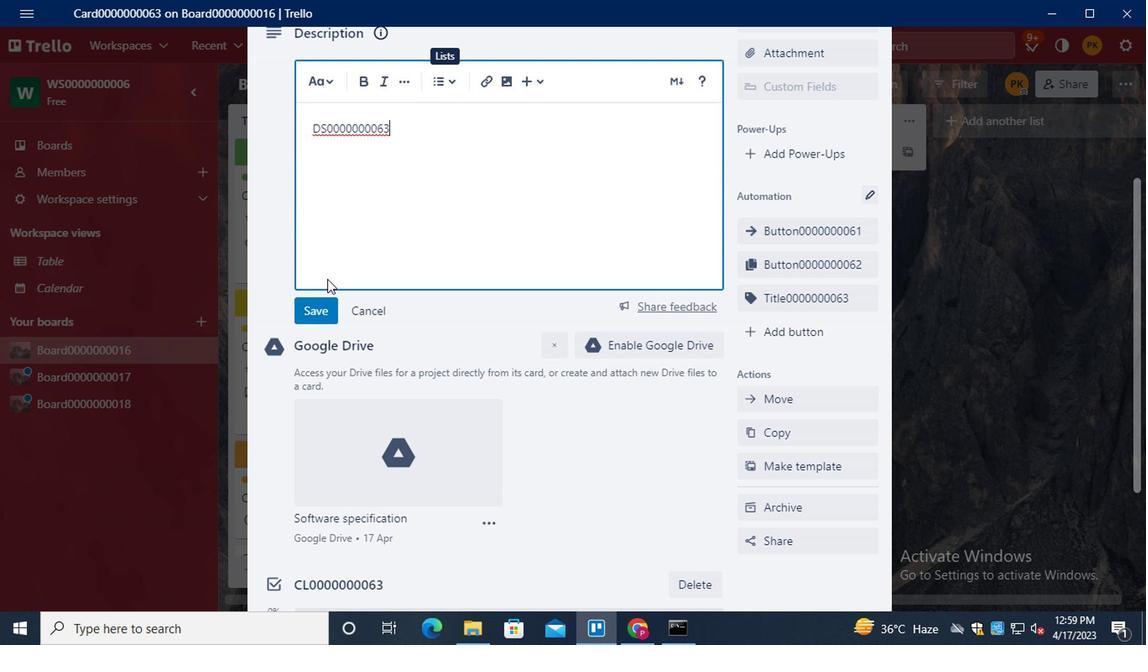 
Action: Mouse pressed left at (311, 299)
Screenshot: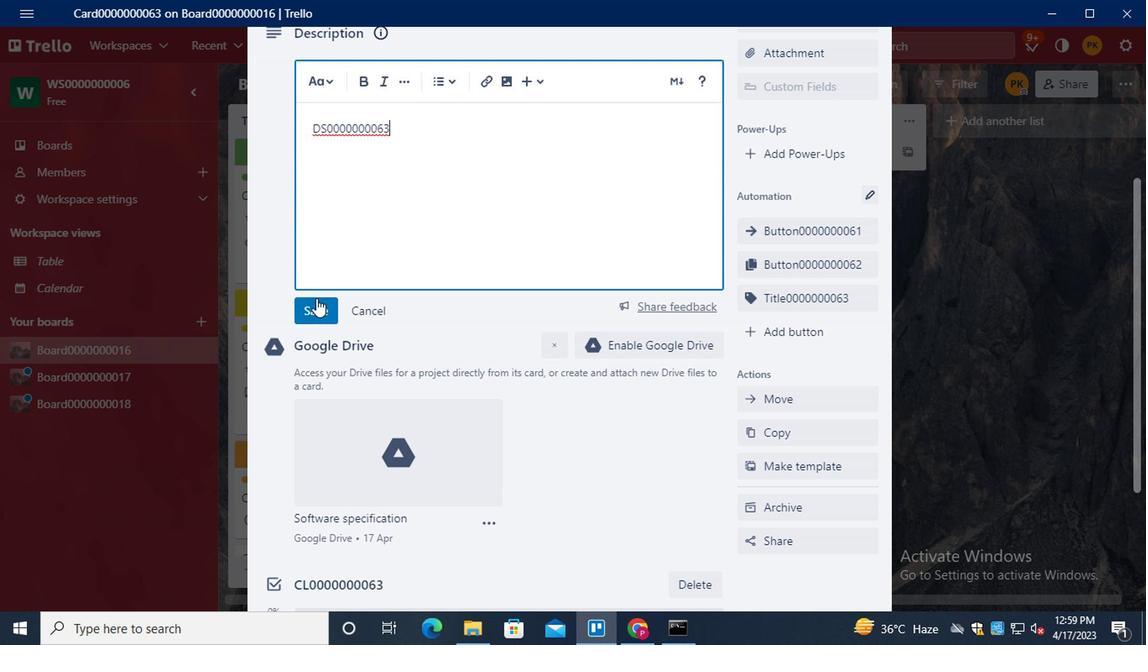
Action: Mouse moved to (341, 333)
Screenshot: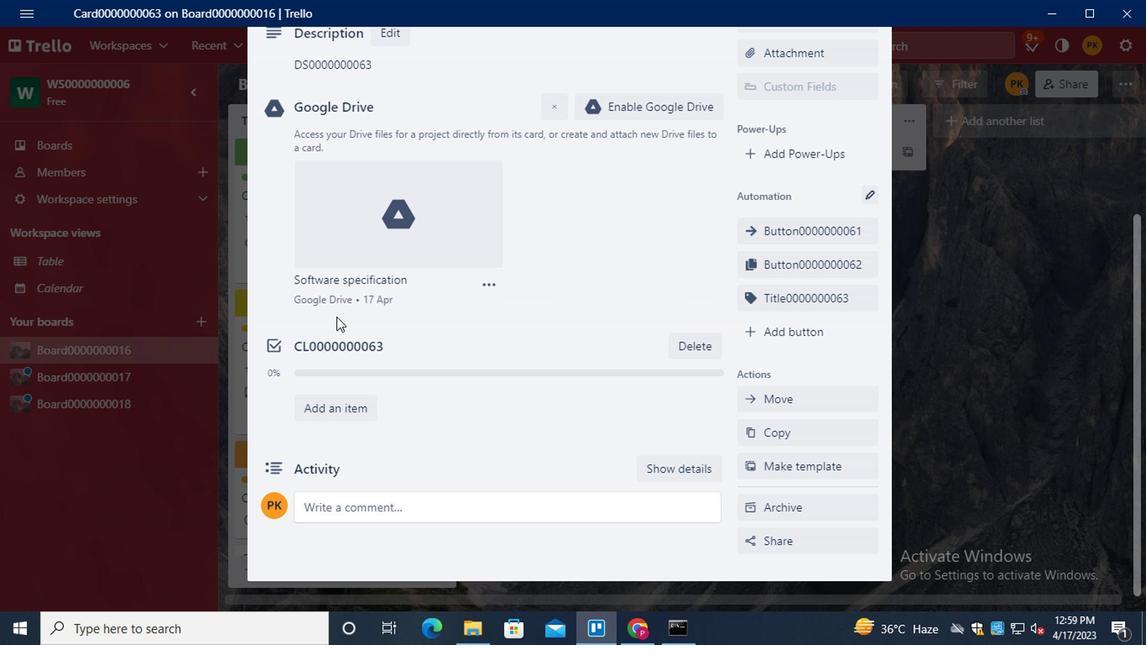 
Action: Mouse scrolled (341, 332) with delta (0, 0)
Screenshot: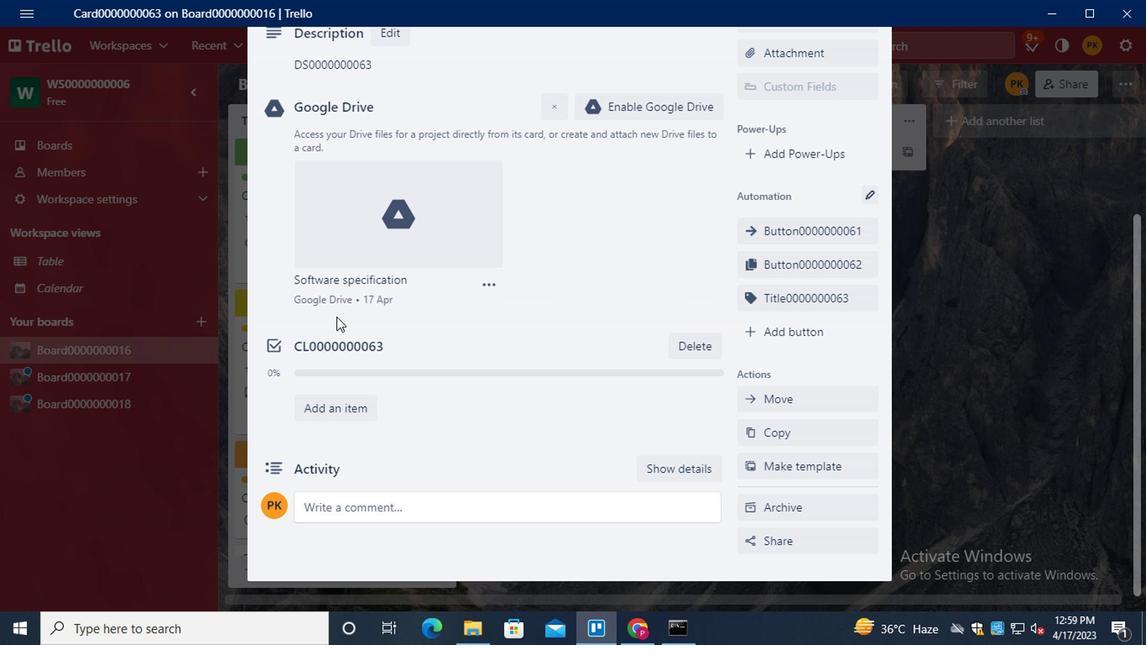 
Action: Mouse scrolled (341, 332) with delta (0, 0)
Screenshot: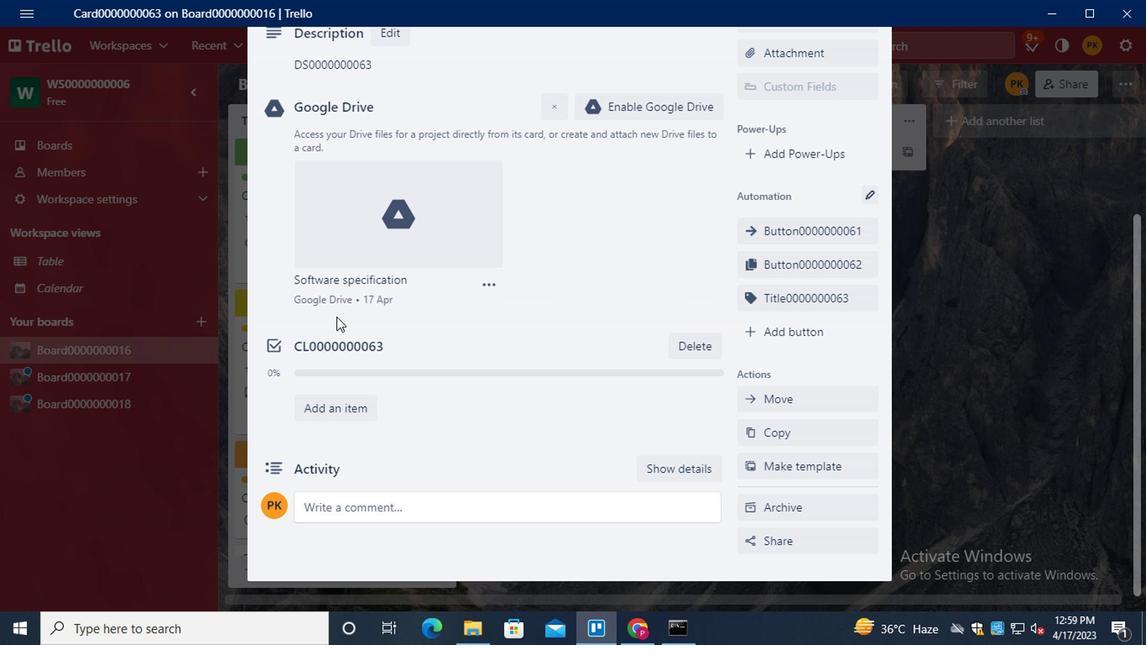 
Action: Mouse moved to (394, 500)
Screenshot: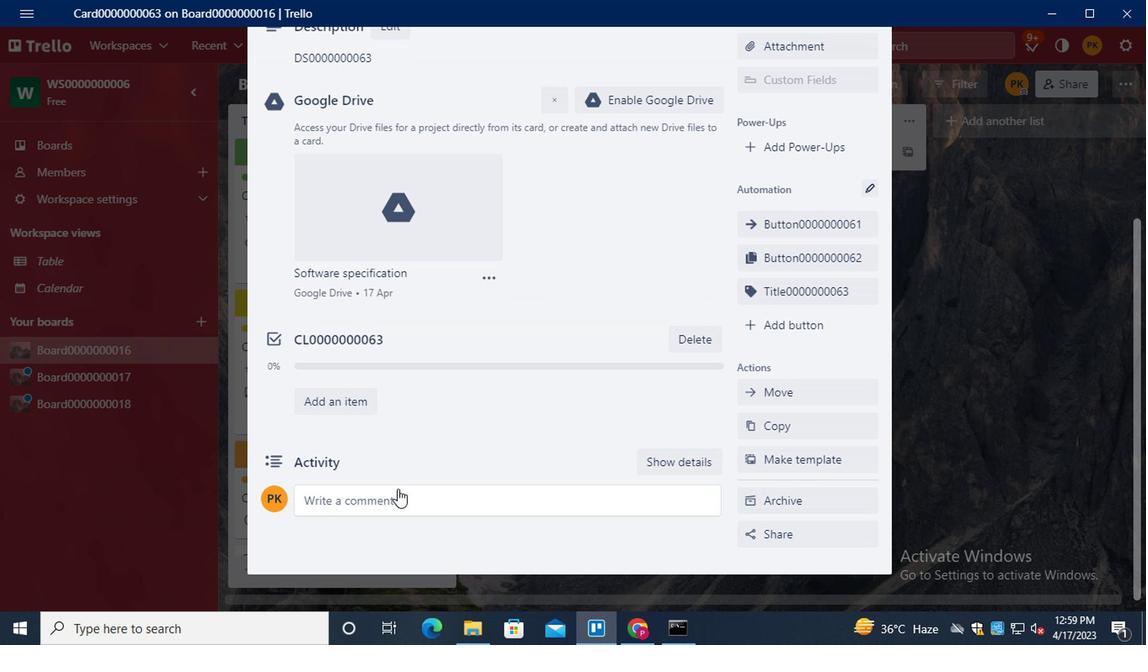 
Action: Mouse pressed left at (394, 500)
Screenshot: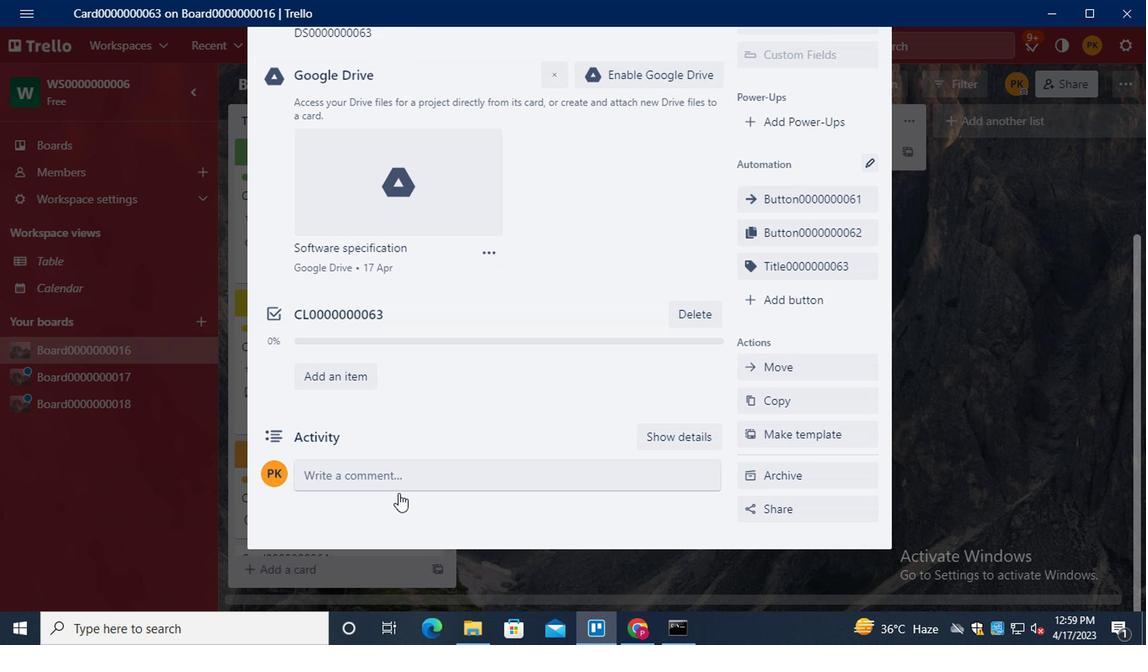 
Action: Mouse moved to (410, 483)
Screenshot: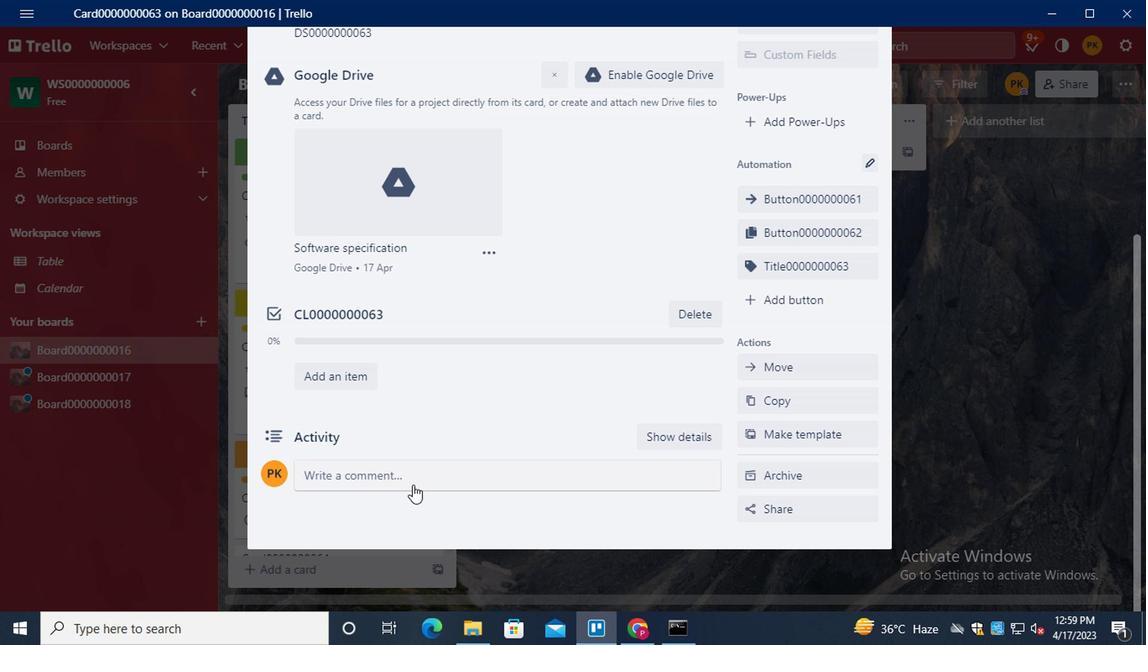 
Action: Mouse pressed left at (410, 483)
Screenshot: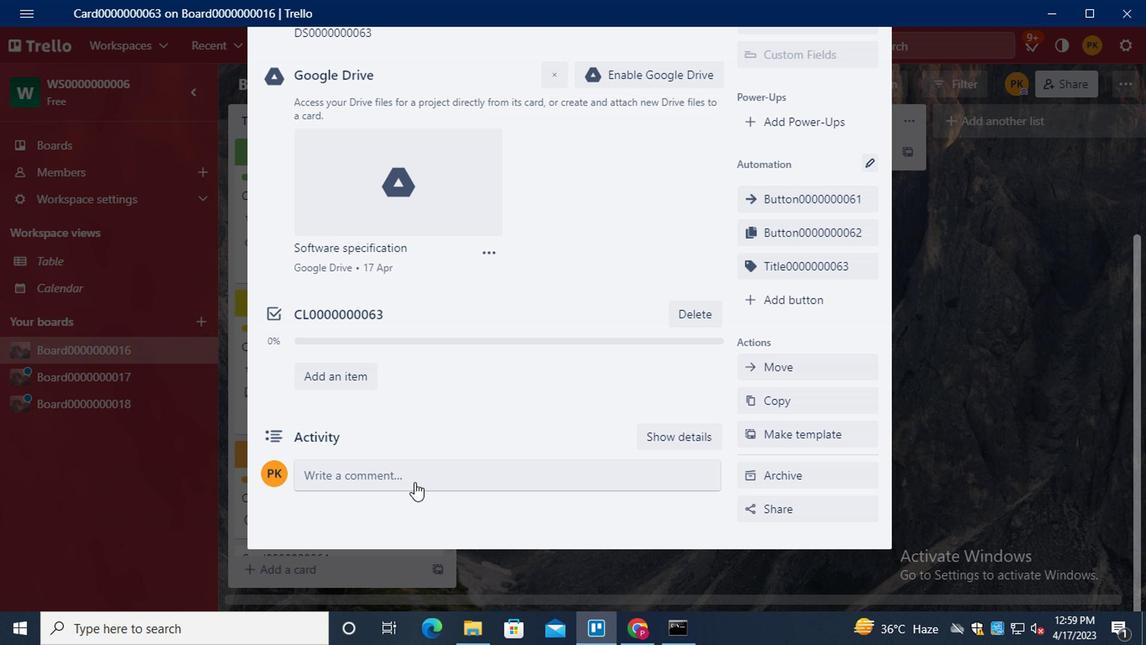 
Action: Key pressed <Key.shift><Key.shift><Key.shift><Key.shift><Key.shift>CN<Key.backspace>M0000000063
Screenshot: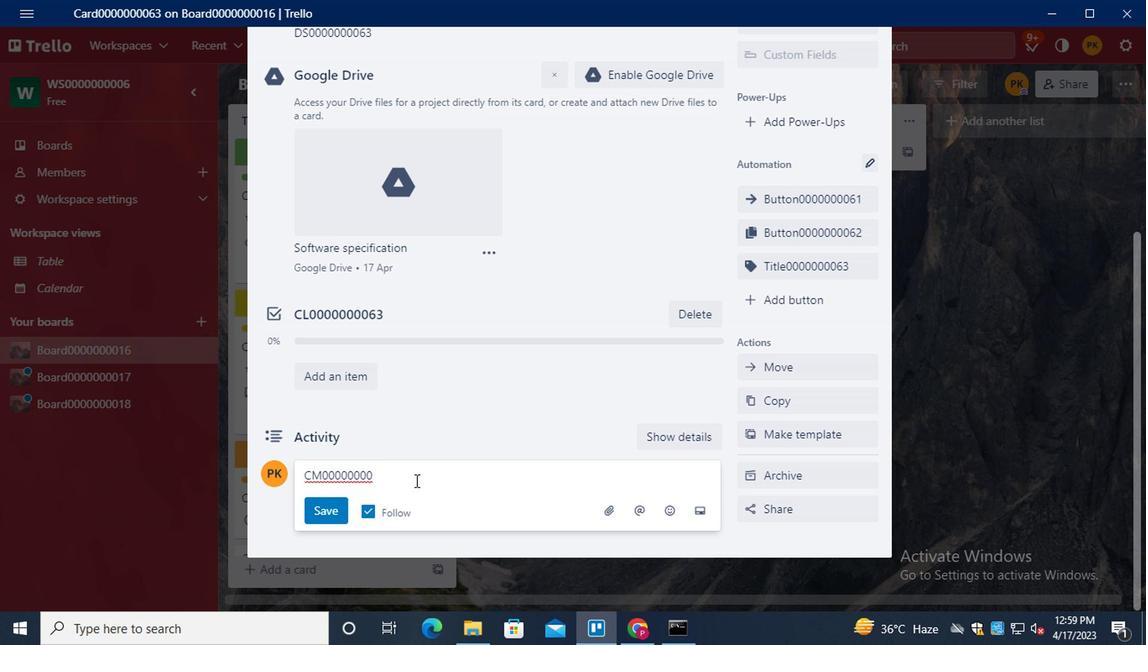 
Action: Mouse moved to (328, 521)
Screenshot: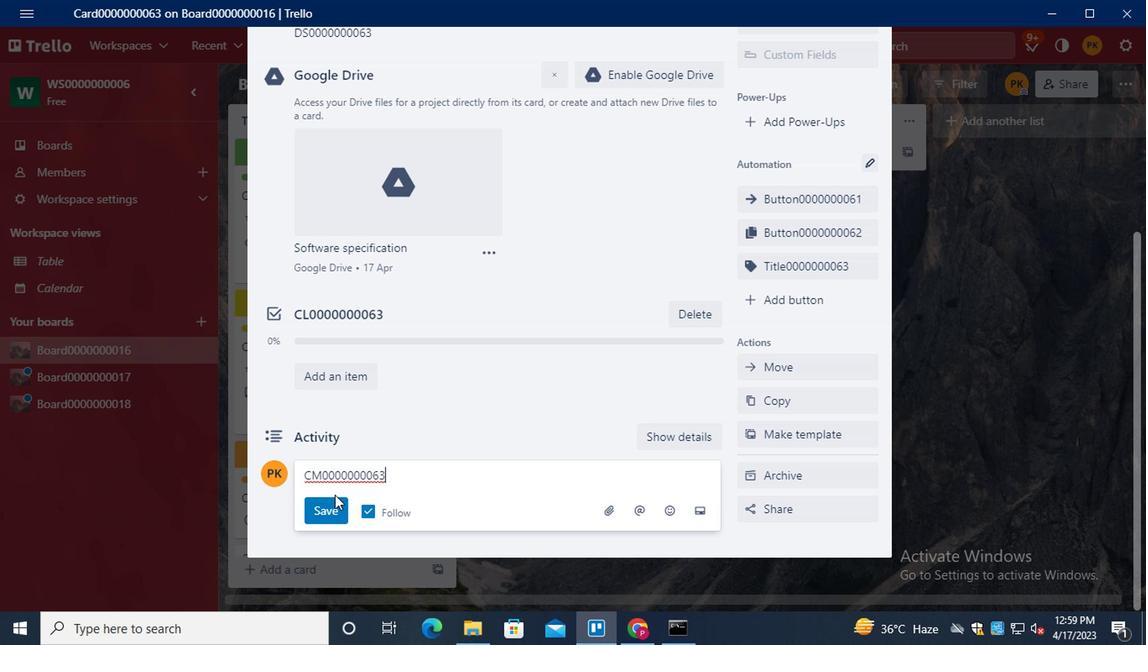 
Action: Mouse pressed left at (328, 521)
Screenshot: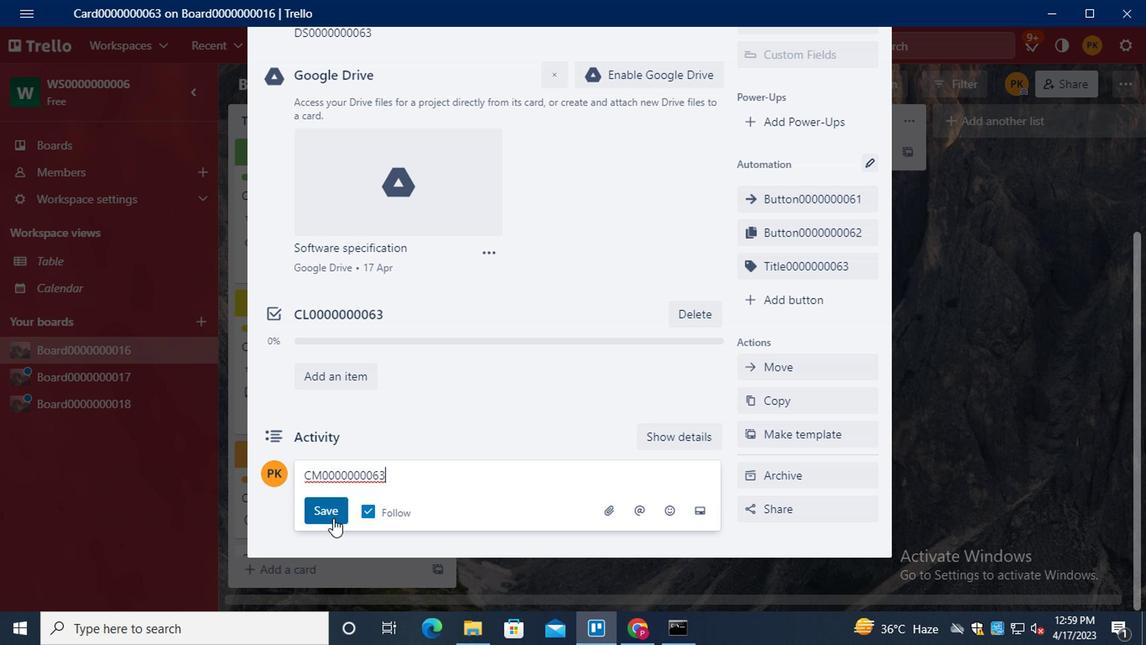 
Action: Mouse moved to (481, 397)
Screenshot: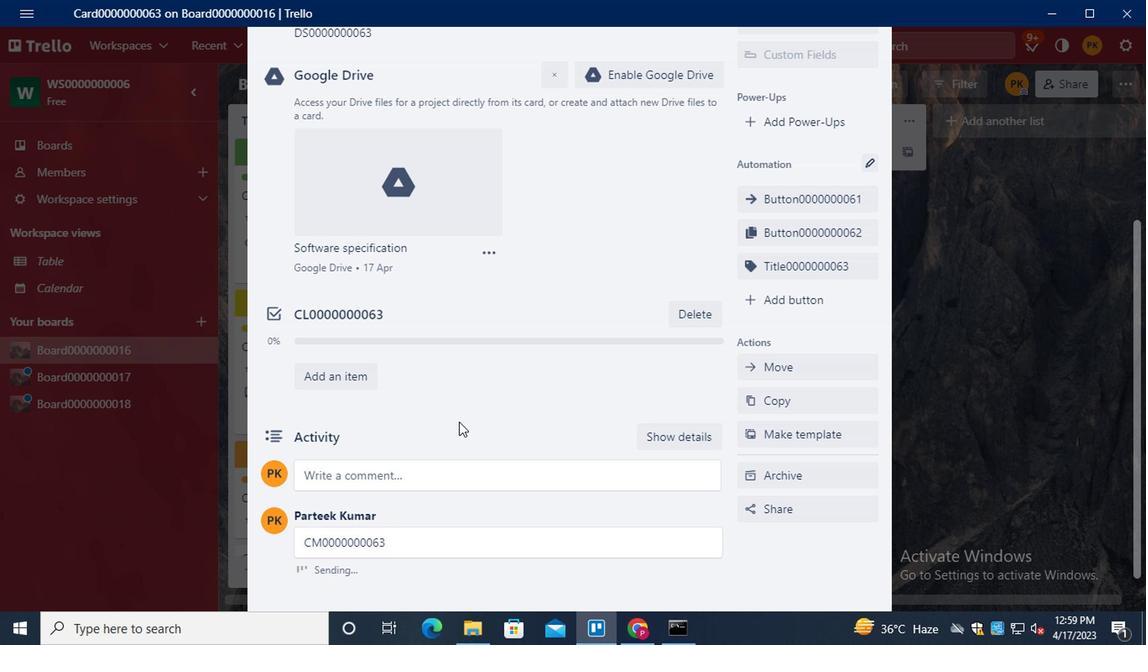 
Action: Mouse scrolled (481, 397) with delta (0, 0)
Screenshot: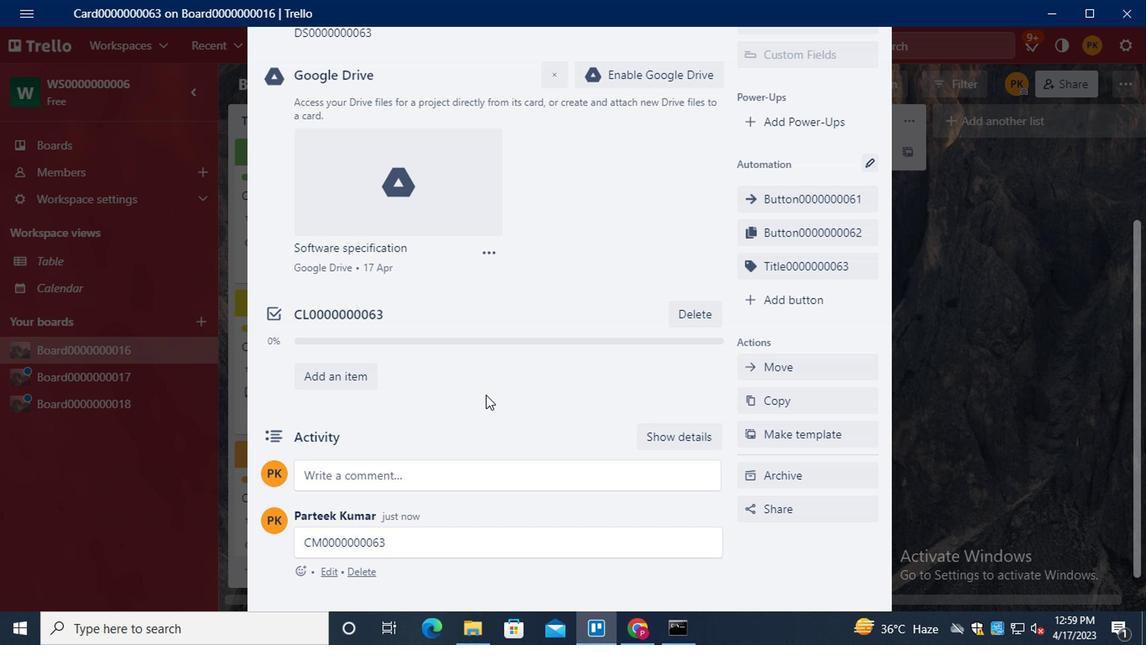 
Action: Mouse scrolled (481, 397) with delta (0, 0)
Screenshot: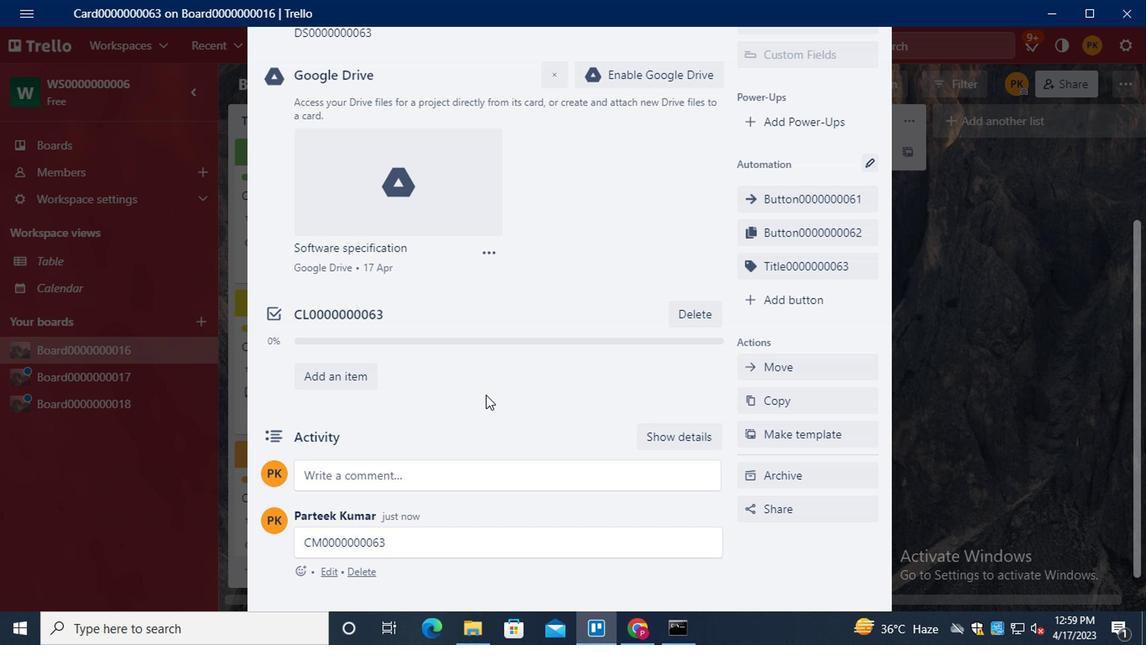 
Action: Mouse scrolled (481, 397) with delta (0, 0)
Screenshot: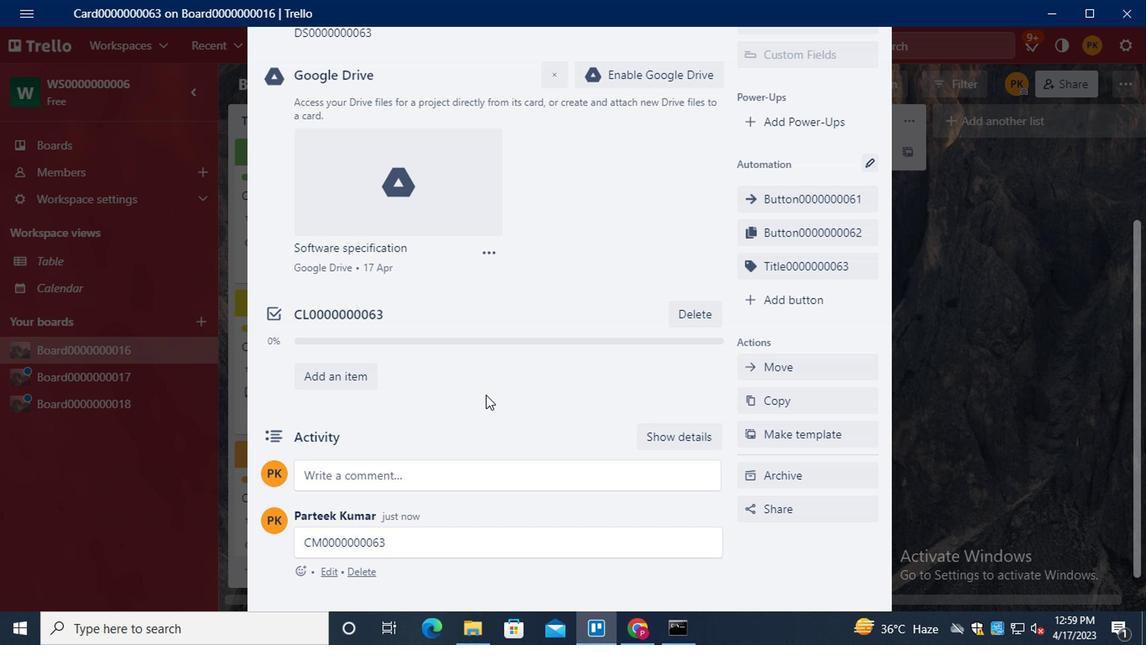 
Action: Mouse scrolled (481, 397) with delta (0, 0)
Screenshot: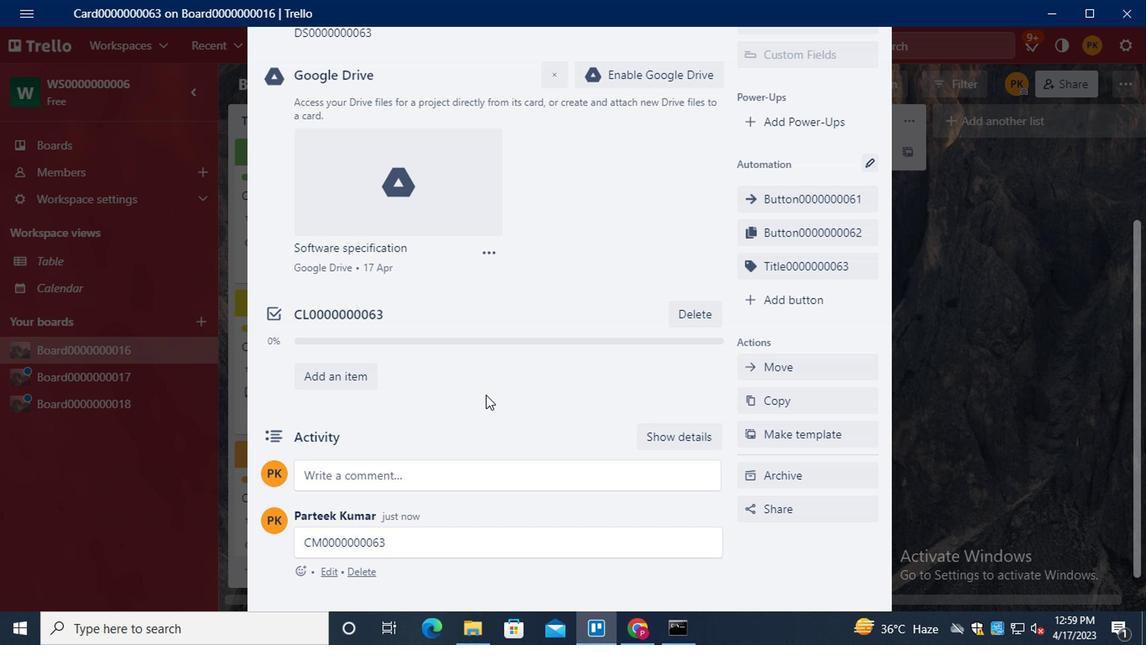 
Action: Mouse scrolled (481, 397) with delta (0, 0)
Screenshot: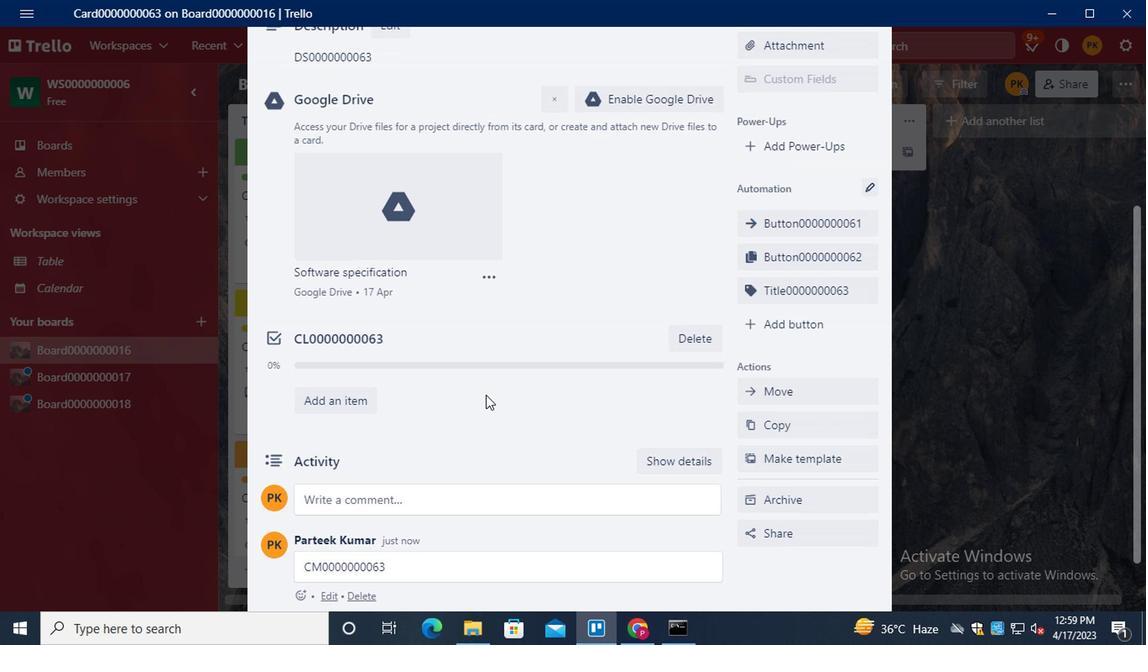 
